 Task: In the  document Paisley.epubMake this file  'available offline' Add shortcut to Drive 'Starred'Email the file to   softage2@softage.net, with message attached Important: I've emailed you crucial details. Please make sure to go through it thoroughly. and file type: 'HTML'
Action: Mouse moved to (301, 409)
Screenshot: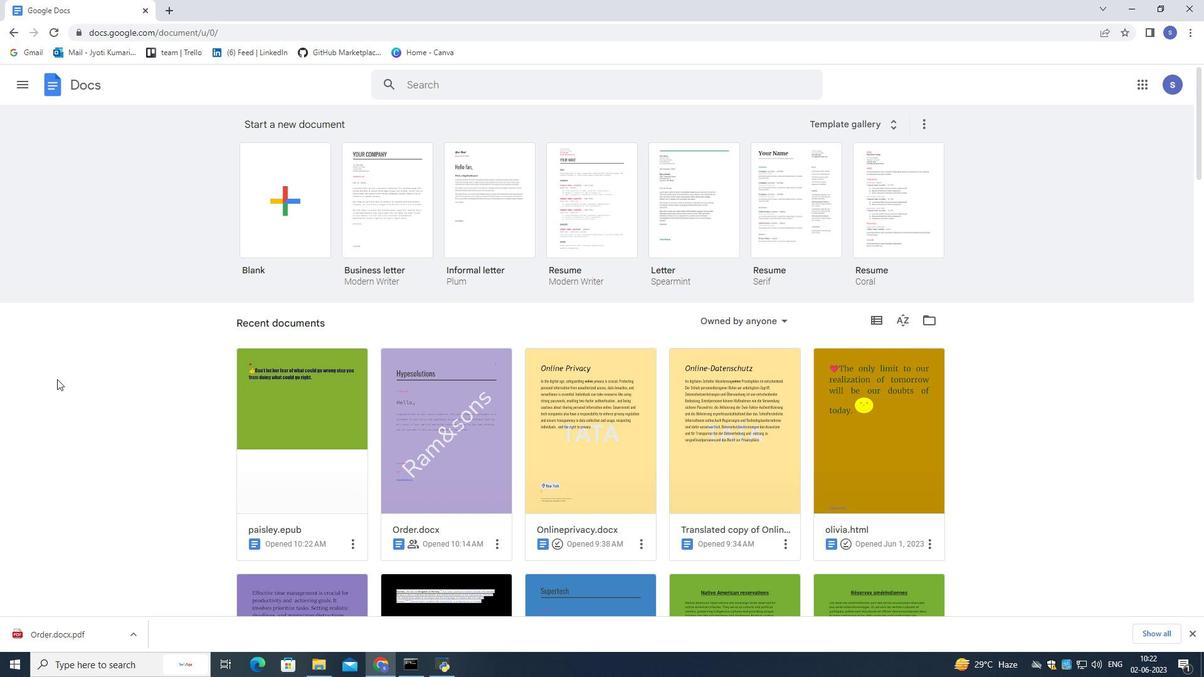 
Action: Mouse pressed left at (301, 409)
Screenshot: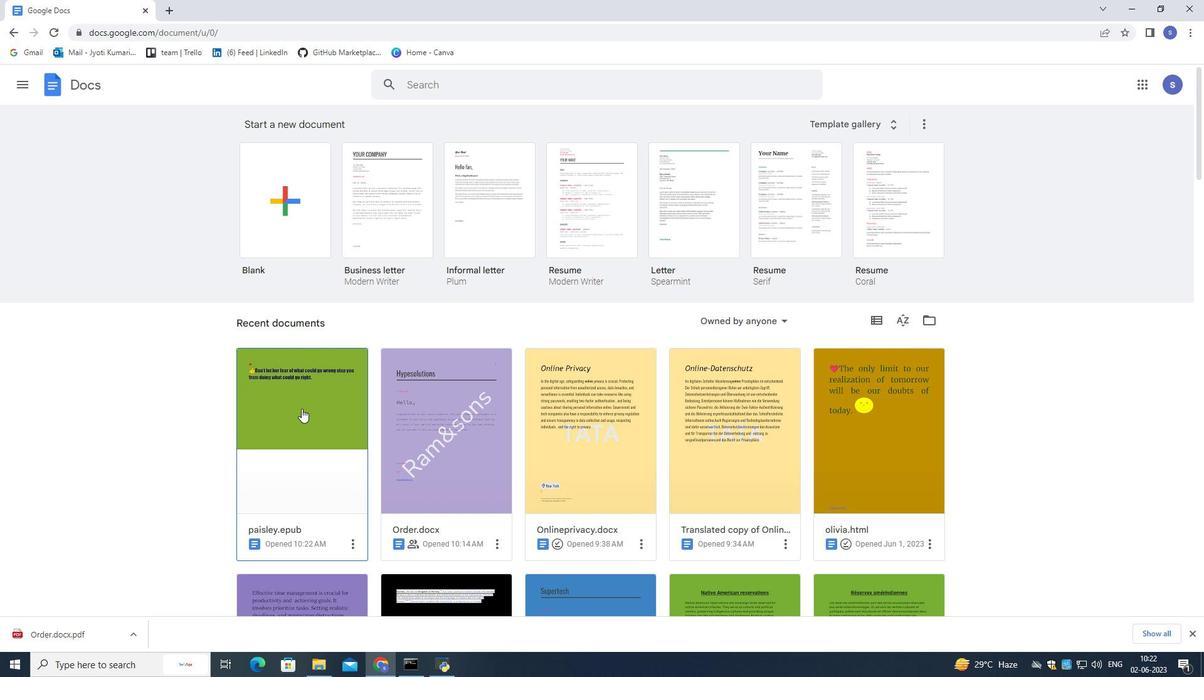 
Action: Mouse pressed left at (301, 409)
Screenshot: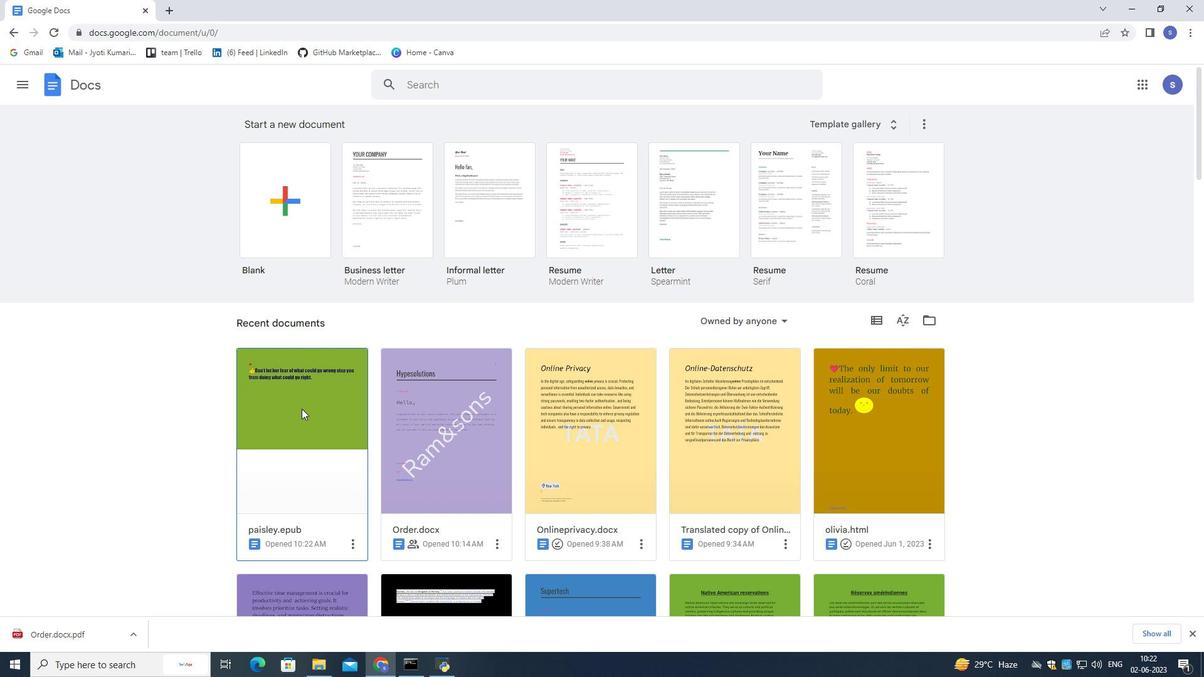 
Action: Mouse moved to (40, 87)
Screenshot: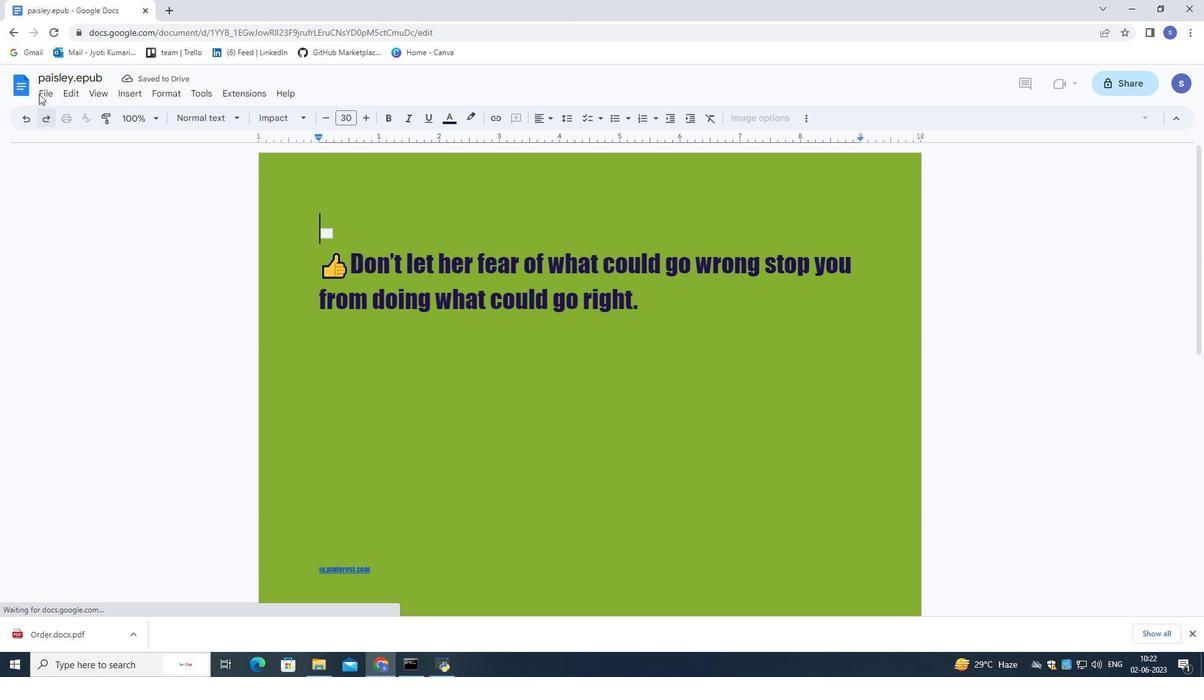 
Action: Mouse pressed left at (40, 87)
Screenshot: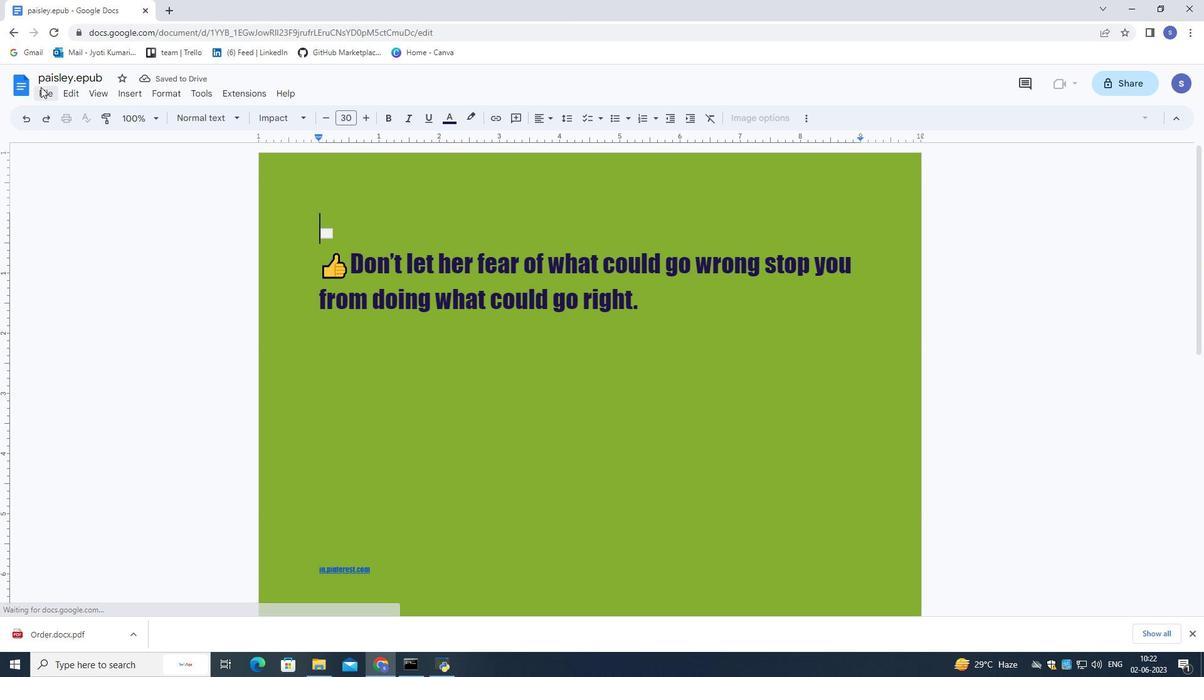 
Action: Mouse moved to (125, 365)
Screenshot: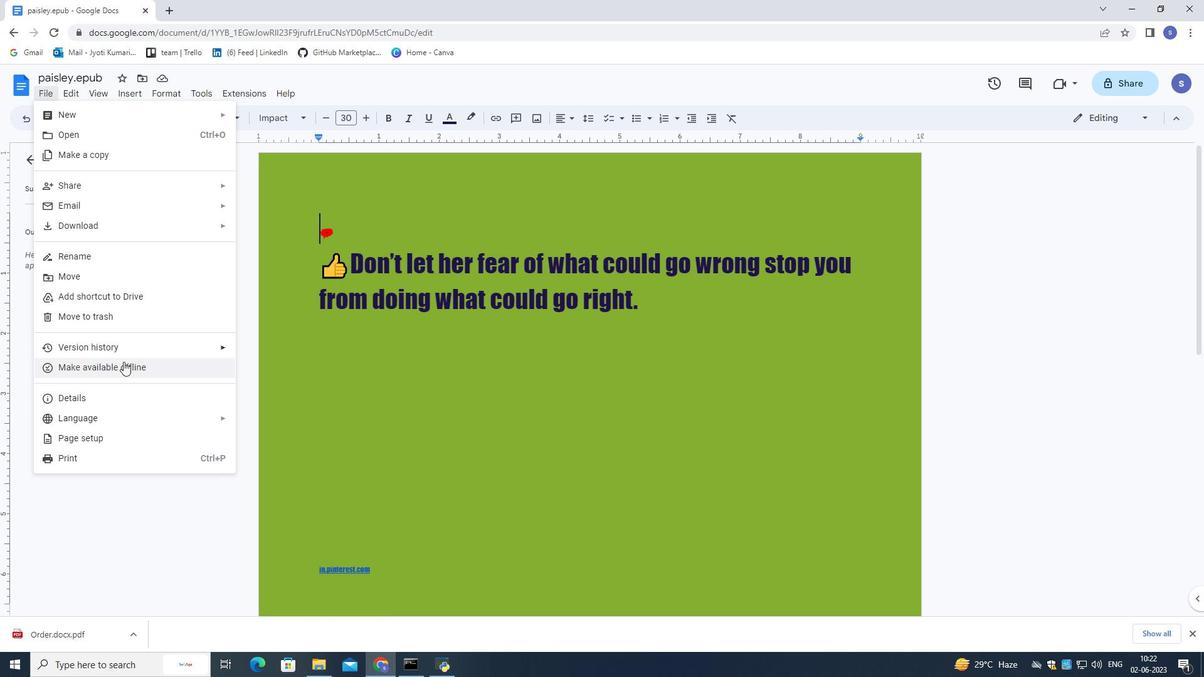 
Action: Mouse pressed left at (125, 365)
Screenshot: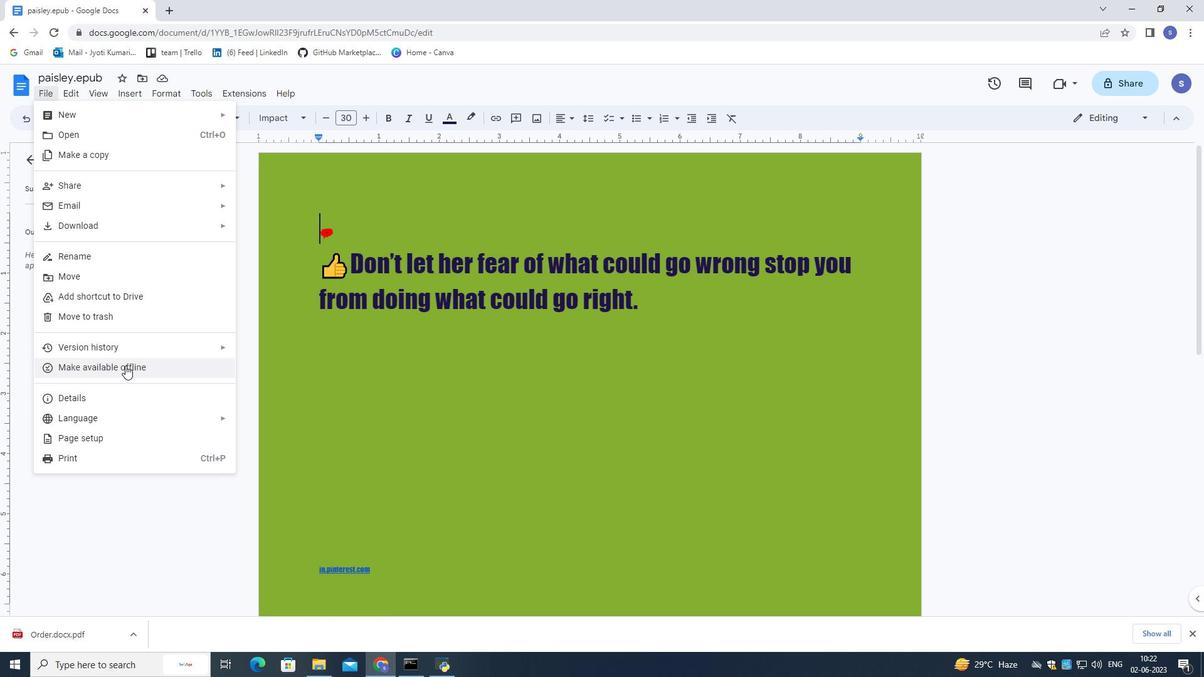 
Action: Mouse moved to (42, 95)
Screenshot: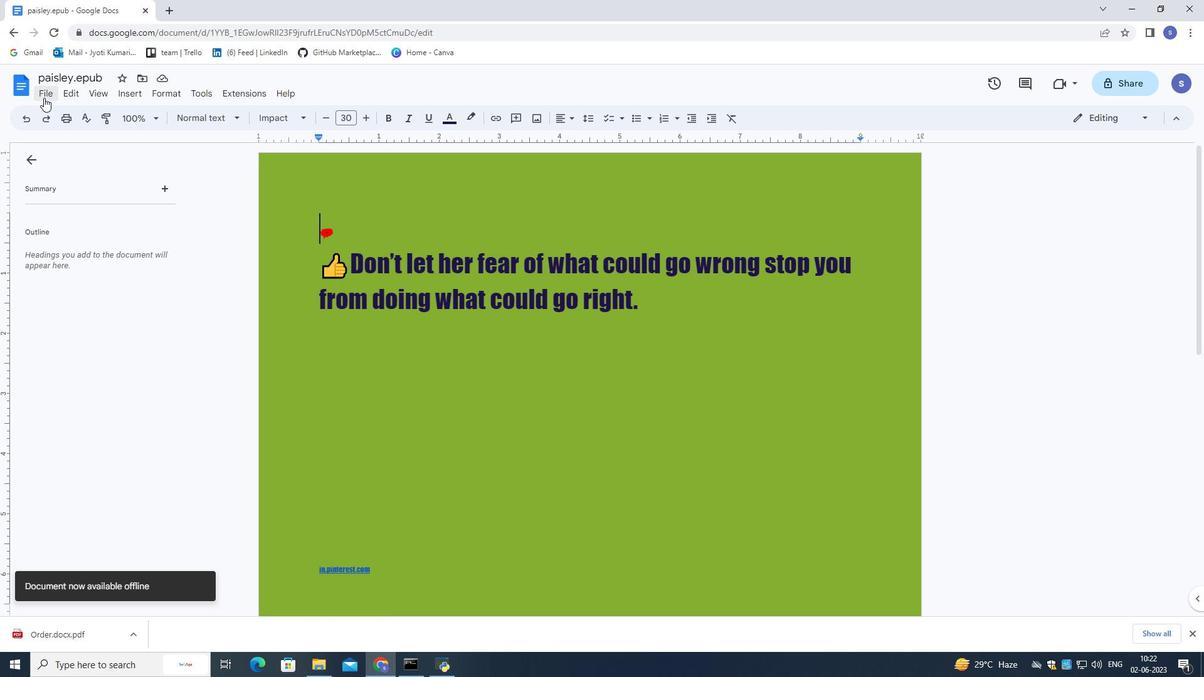 
Action: Mouse pressed left at (42, 95)
Screenshot: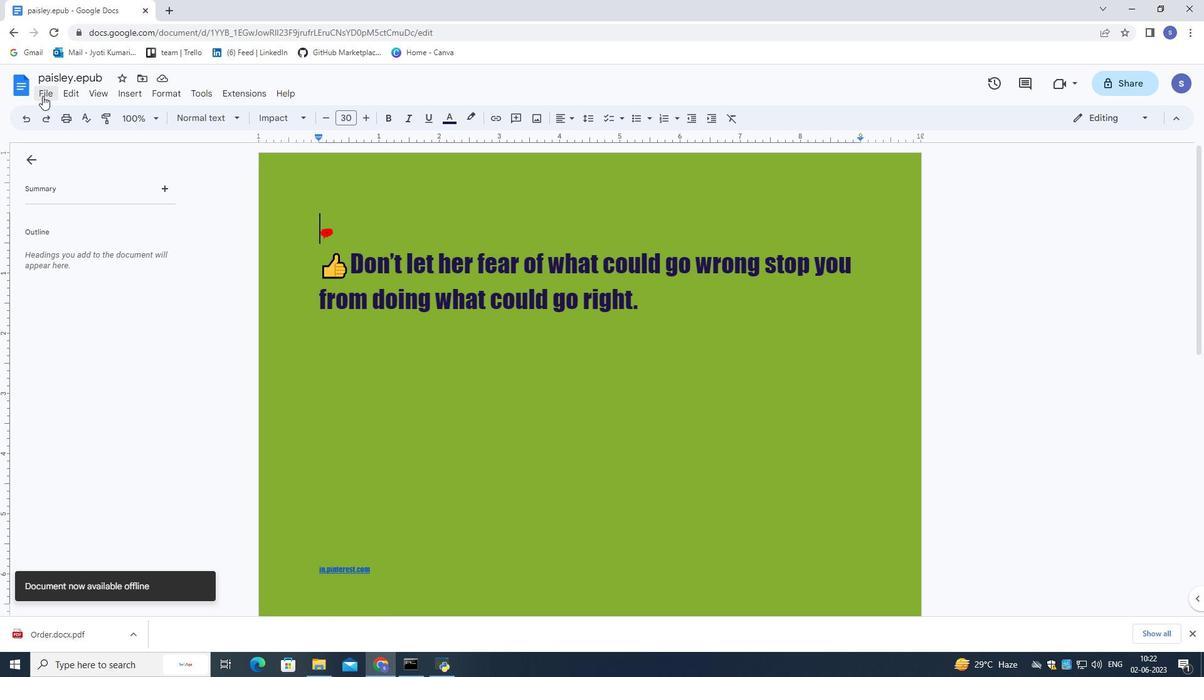 
Action: Mouse moved to (92, 295)
Screenshot: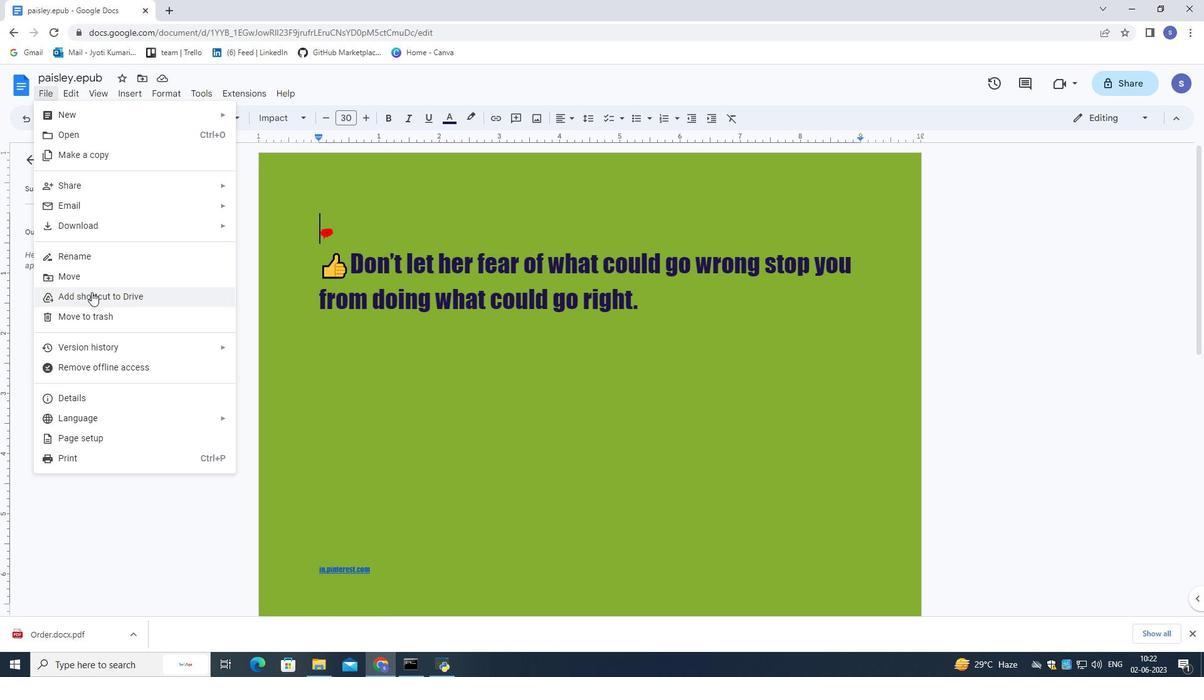 
Action: Mouse pressed left at (92, 295)
Screenshot: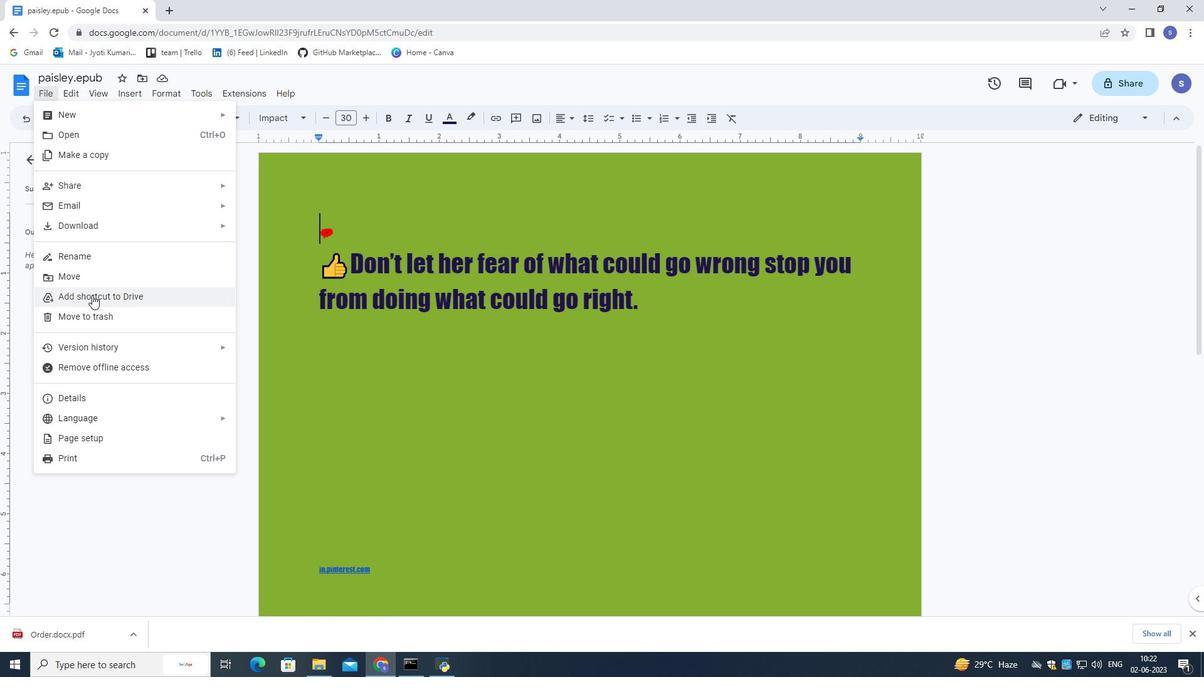 
Action: Mouse moved to (301, 270)
Screenshot: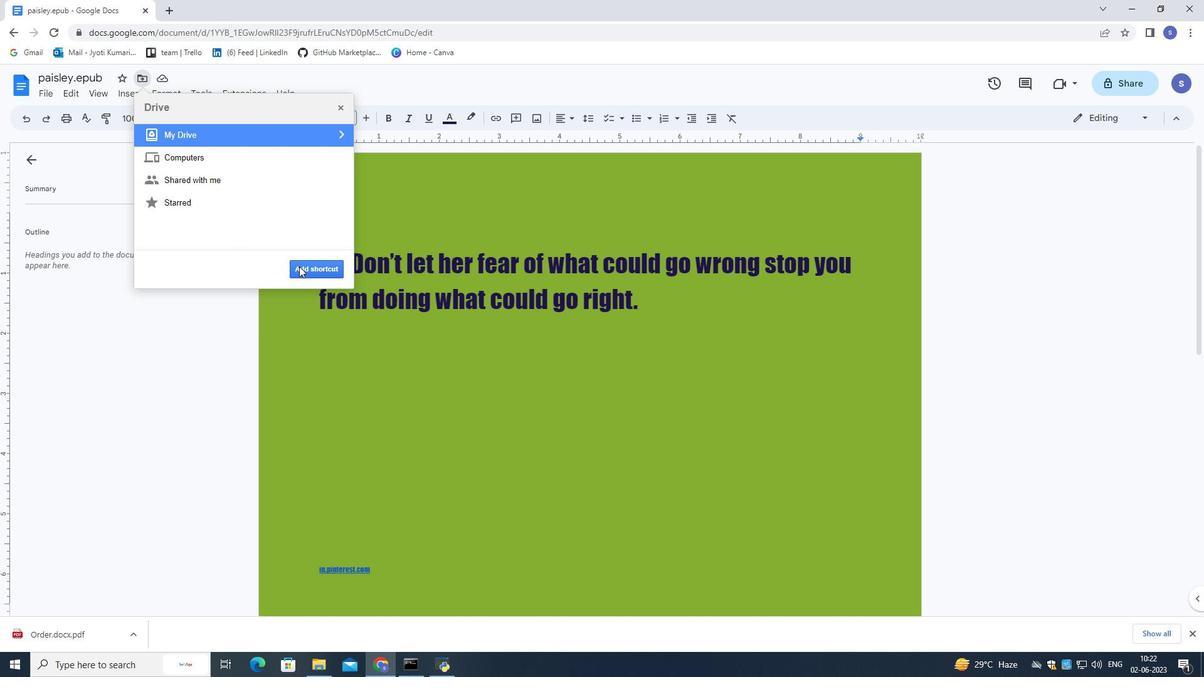 
Action: Mouse pressed left at (301, 270)
Screenshot: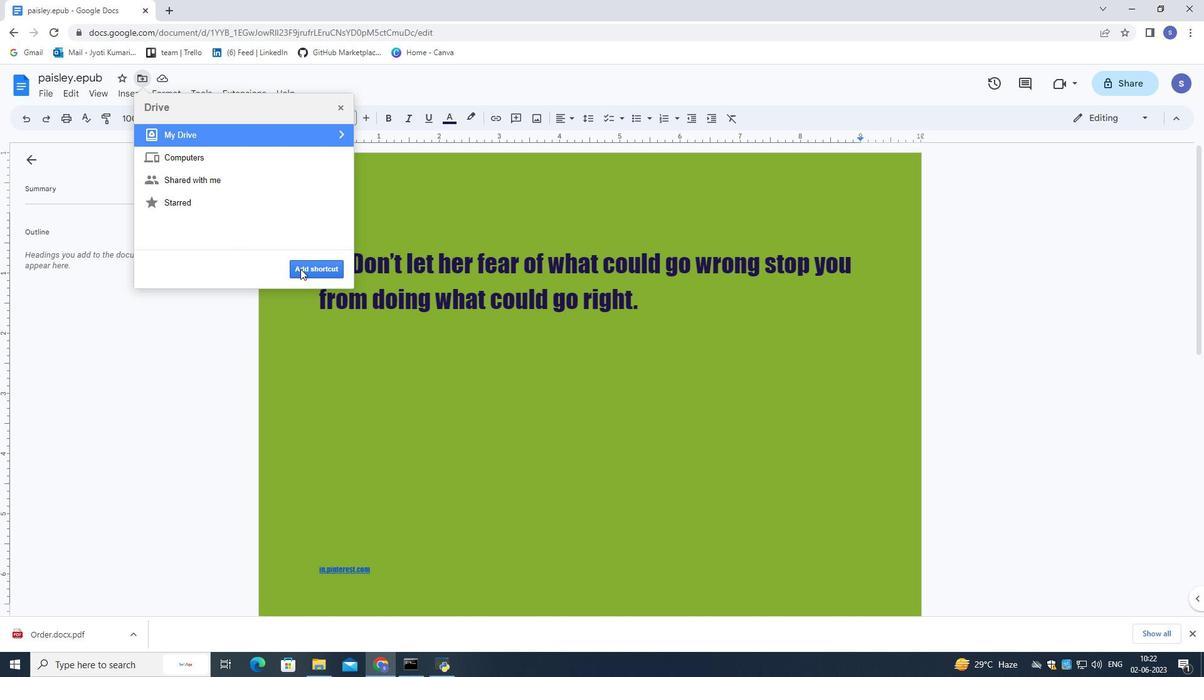 
Action: Mouse moved to (277, 106)
Screenshot: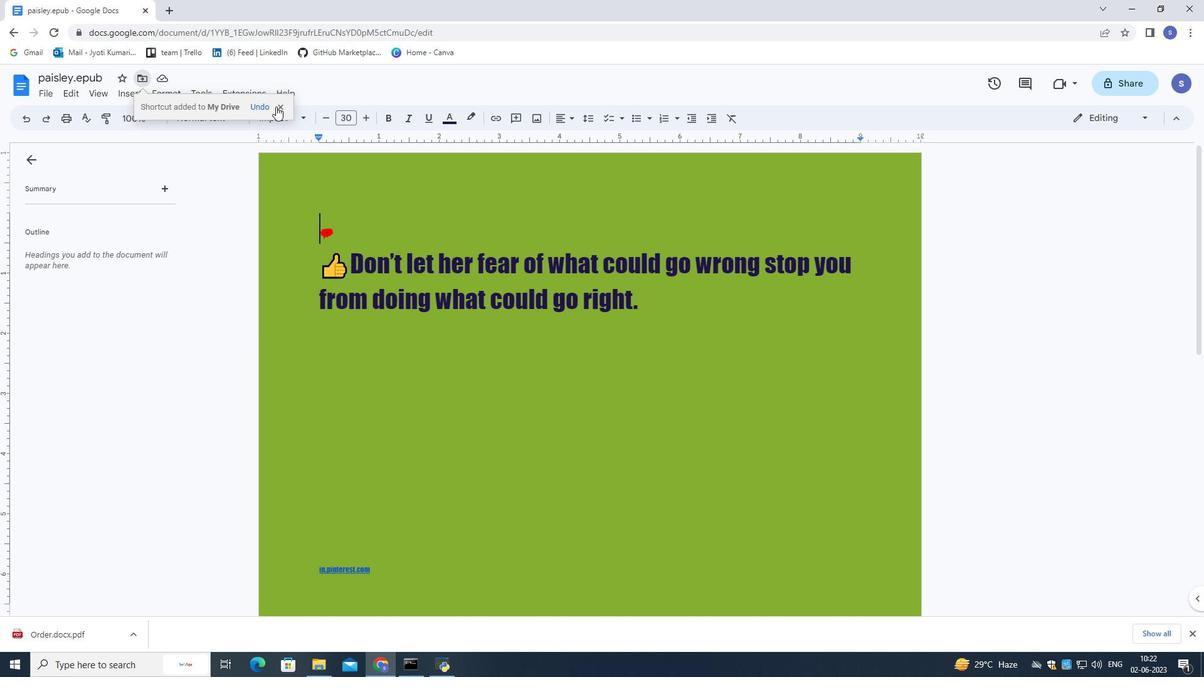 
Action: Mouse pressed left at (277, 106)
Screenshot: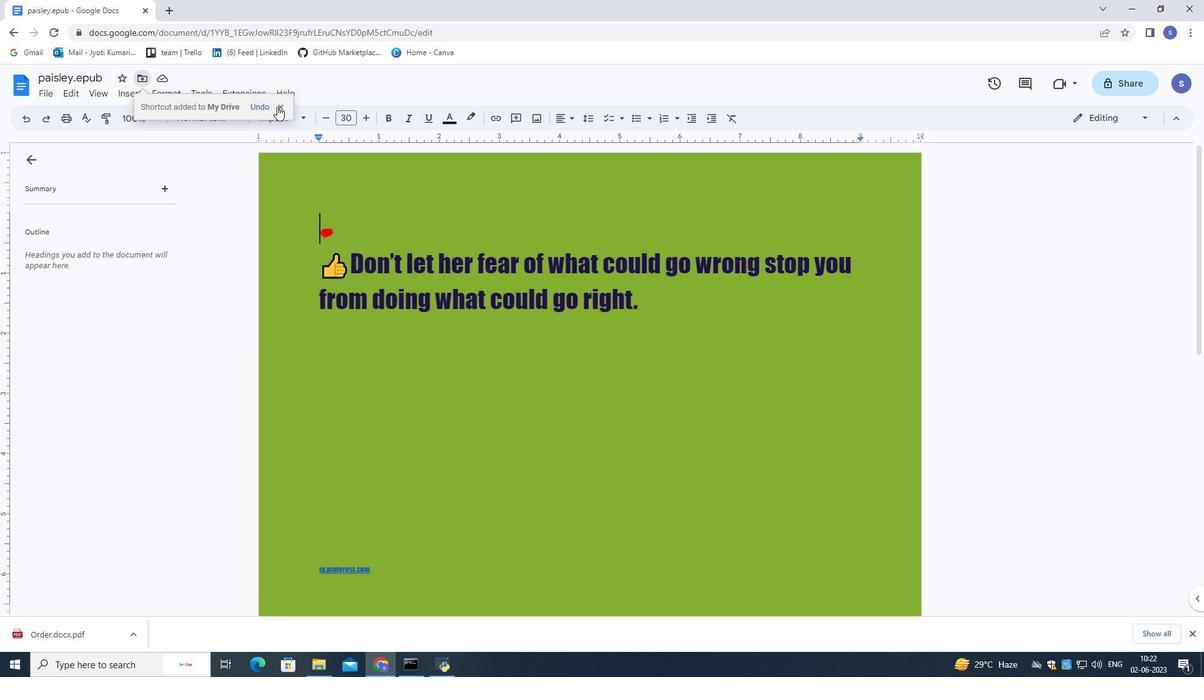 
Action: Mouse moved to (52, 92)
Screenshot: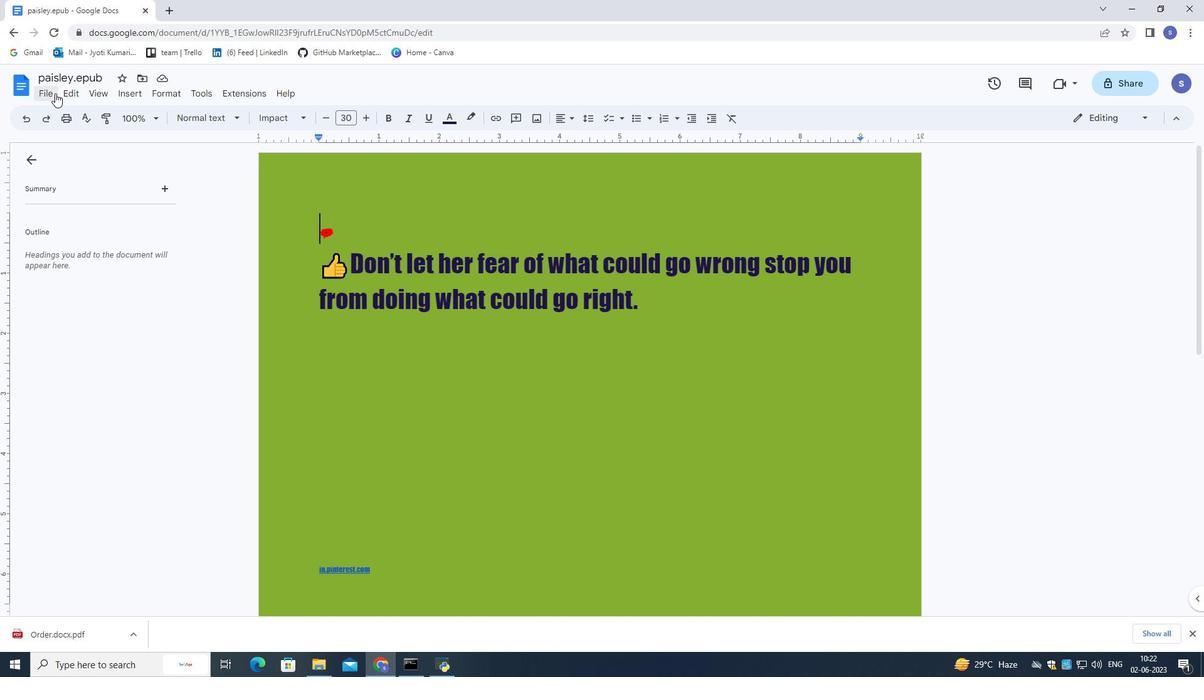 
Action: Mouse pressed left at (52, 92)
Screenshot: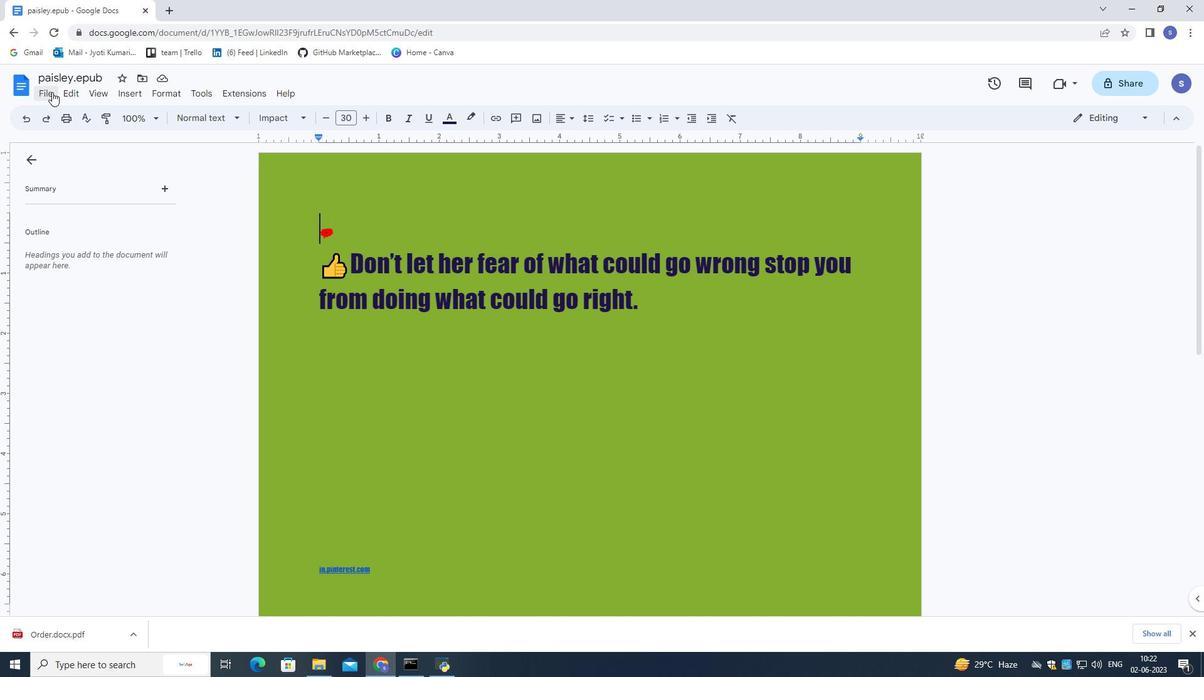 
Action: Mouse moved to (40, 89)
Screenshot: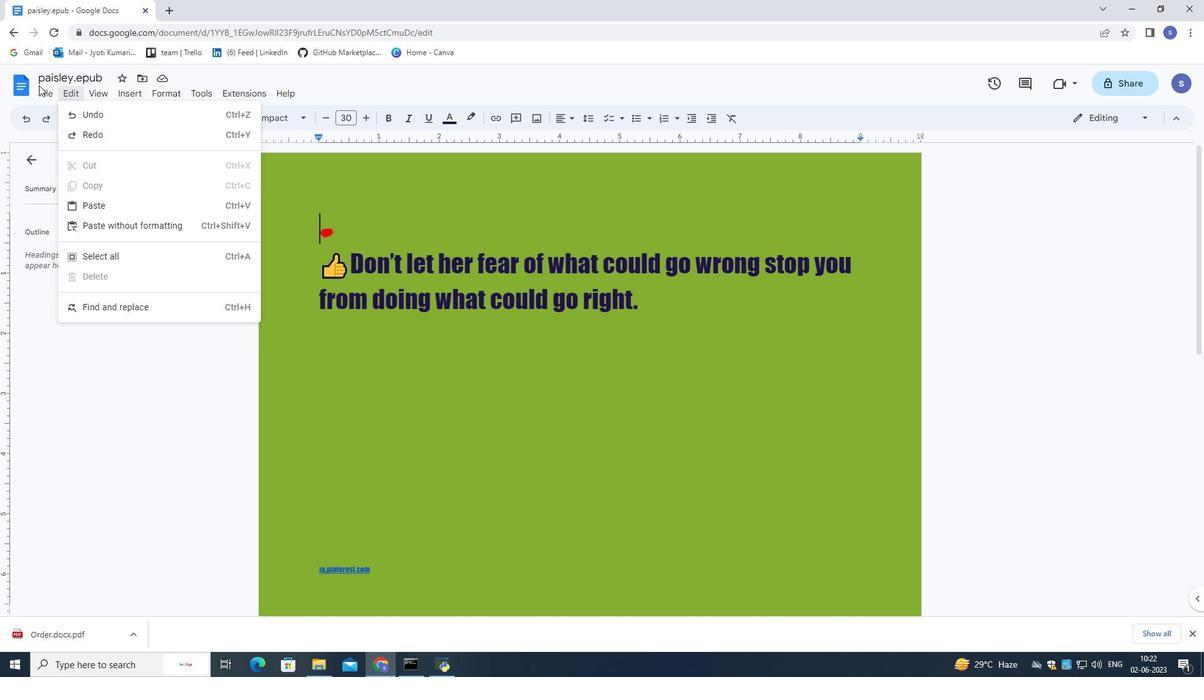 
Action: Mouse pressed left at (40, 89)
Screenshot: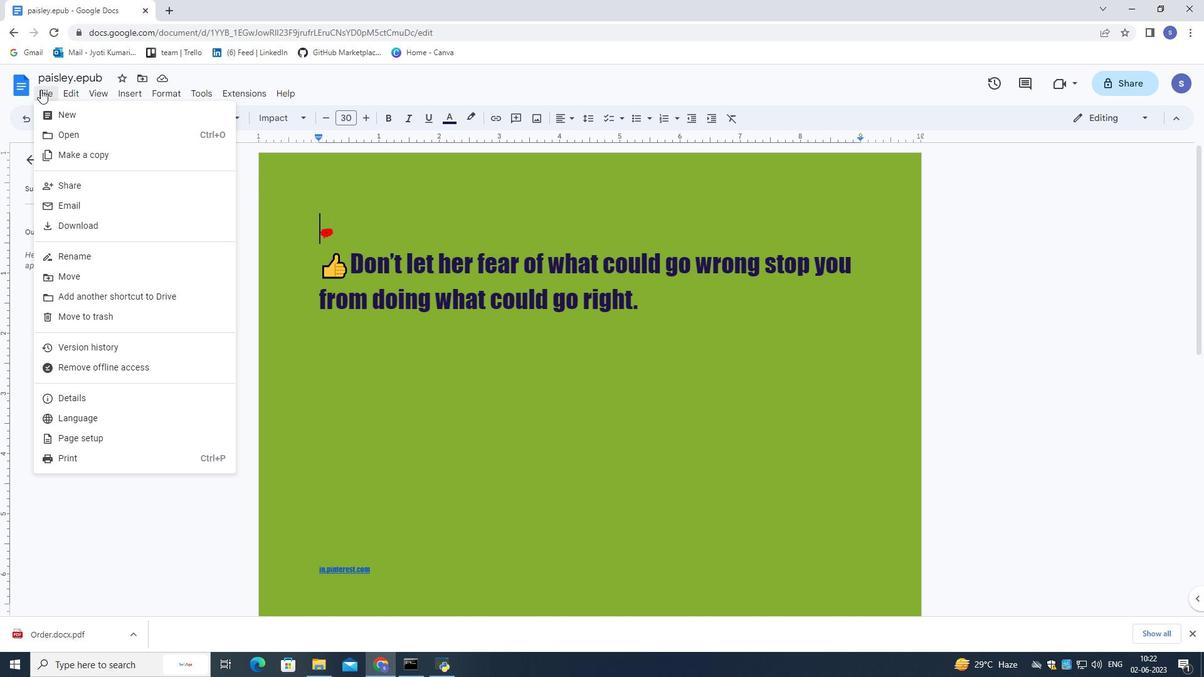 
Action: Mouse pressed left at (40, 89)
Screenshot: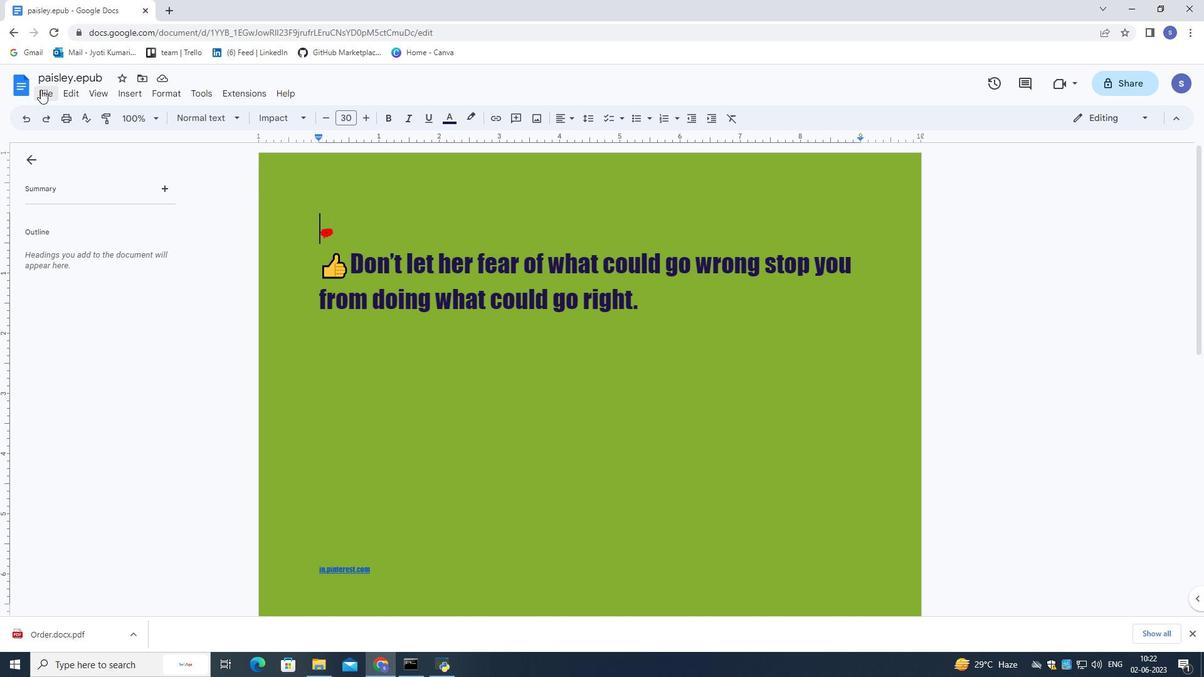 
Action: Mouse moved to (265, 188)
Screenshot: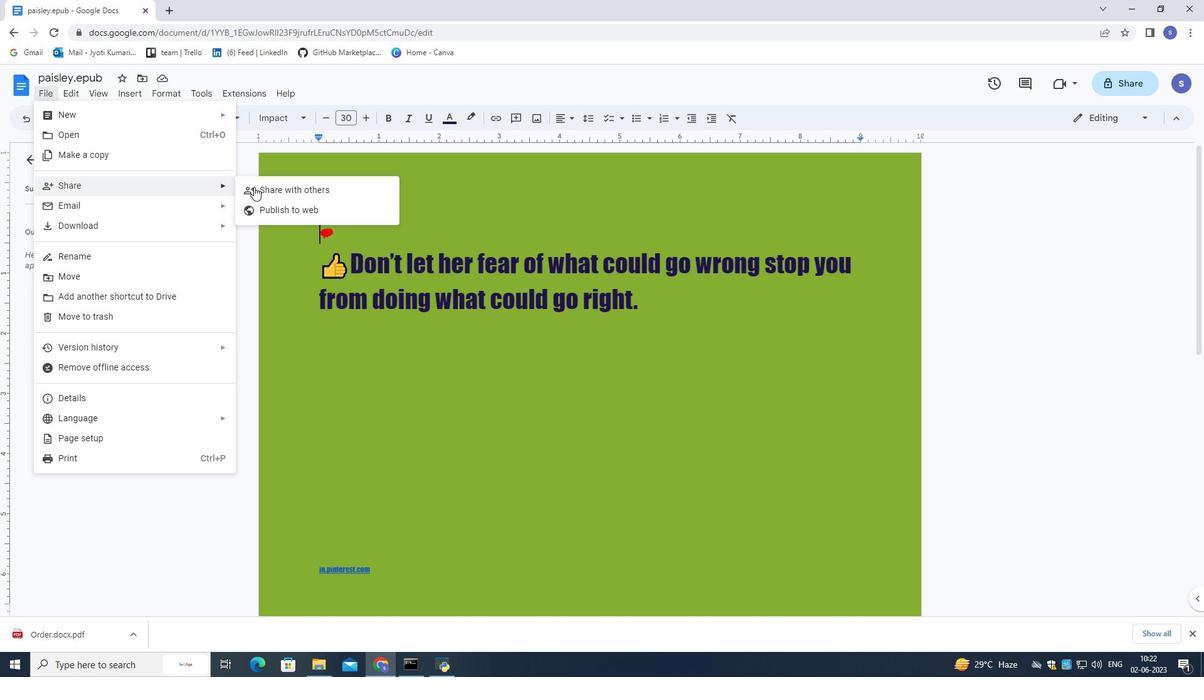 
Action: Mouse pressed left at (265, 188)
Screenshot: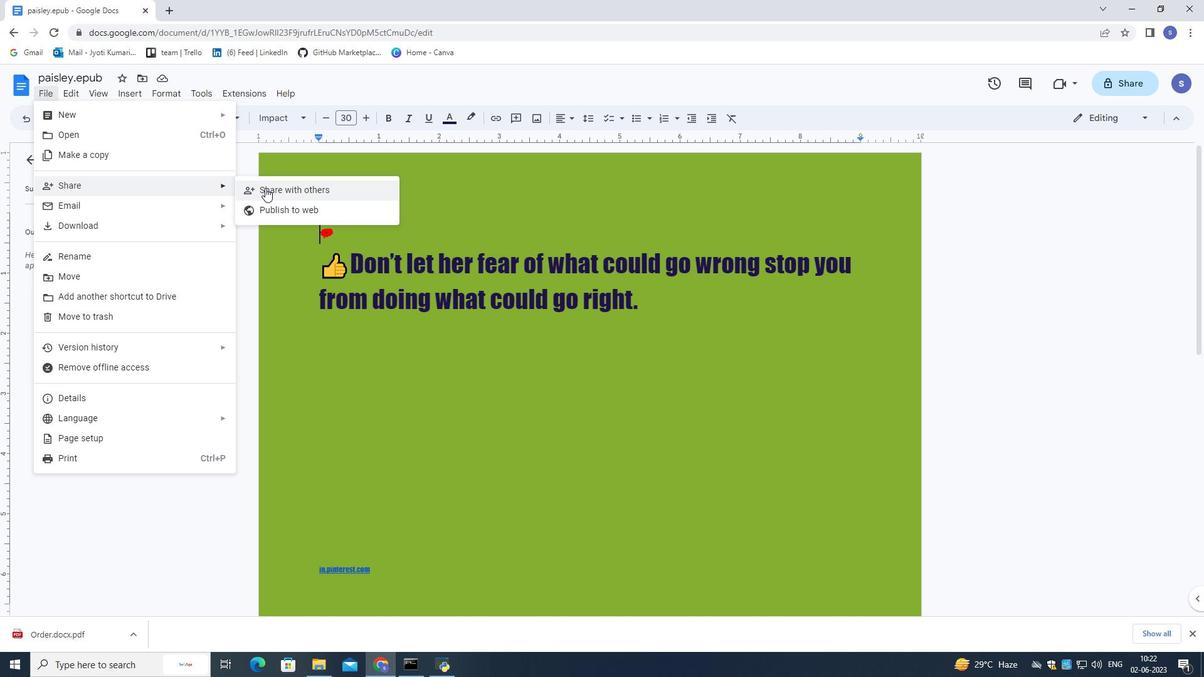
Action: Mouse moved to (253, 184)
Screenshot: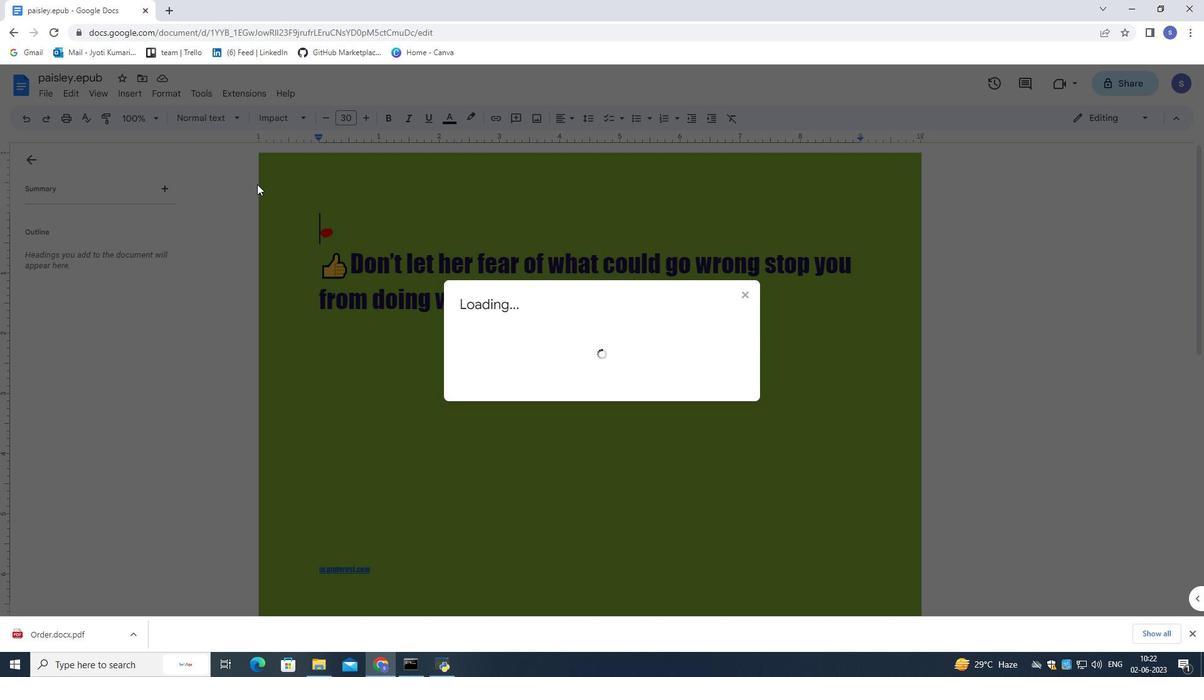 
Action: Key pressed softage.2<Key.shift>@softage.net
Screenshot: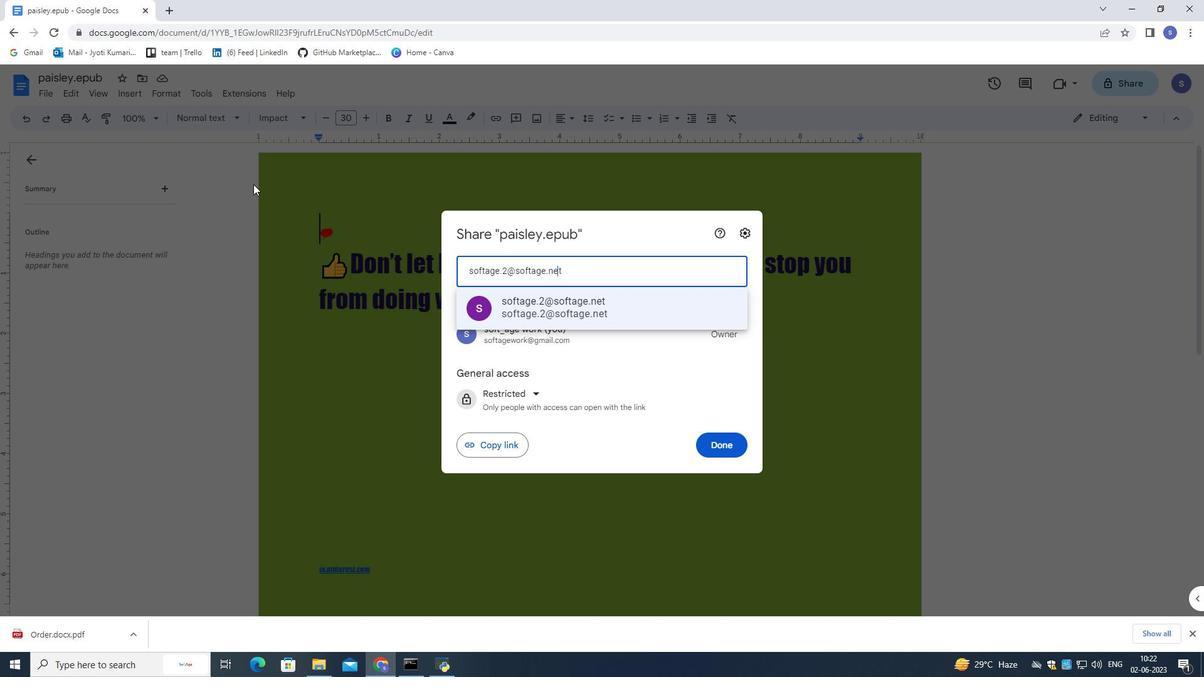 
Action: Mouse moved to (518, 309)
Screenshot: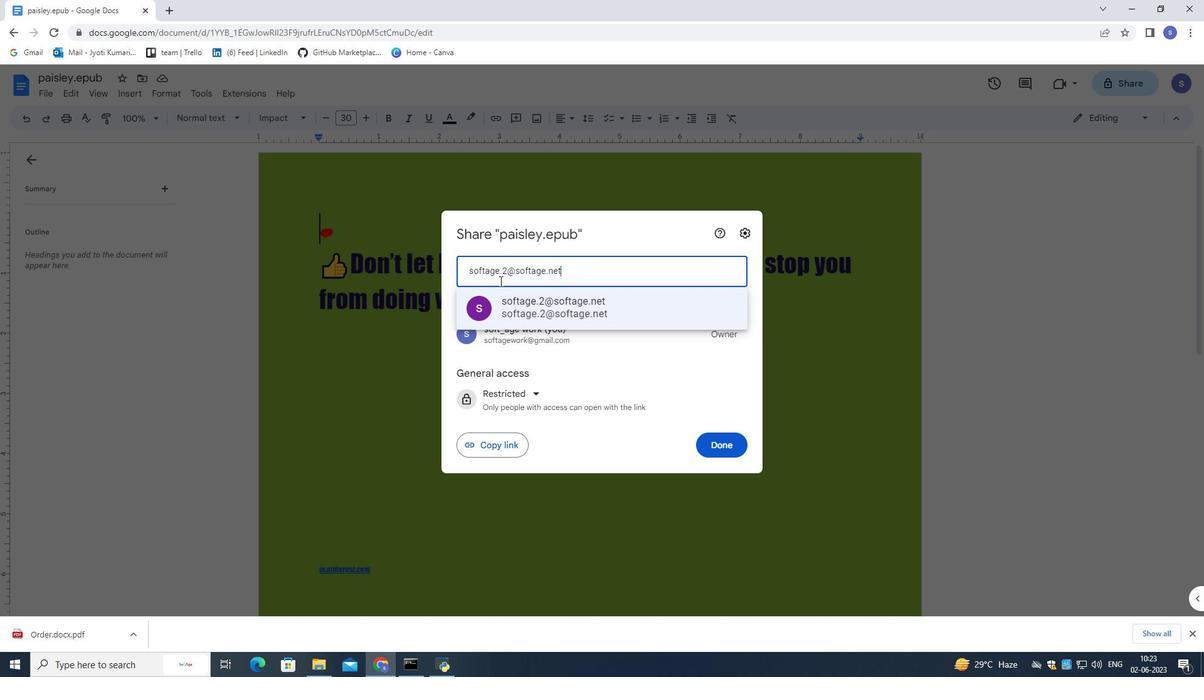 
Action: Mouse pressed left at (518, 309)
Screenshot: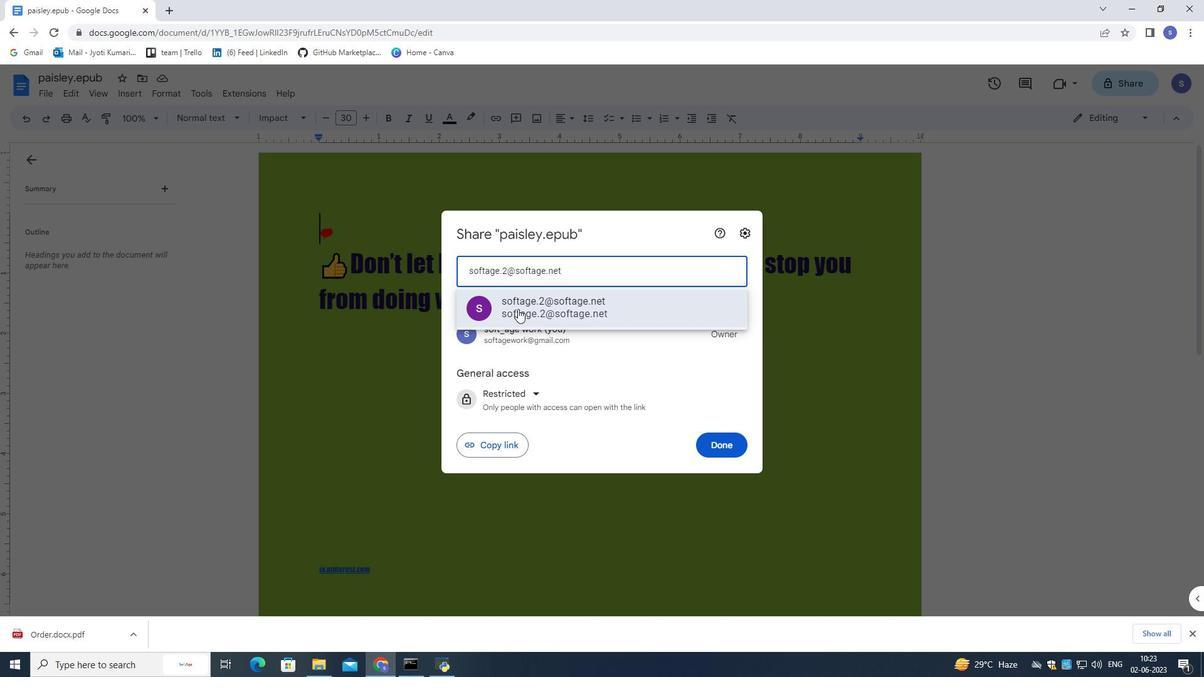 
Action: Mouse moved to (553, 341)
Screenshot: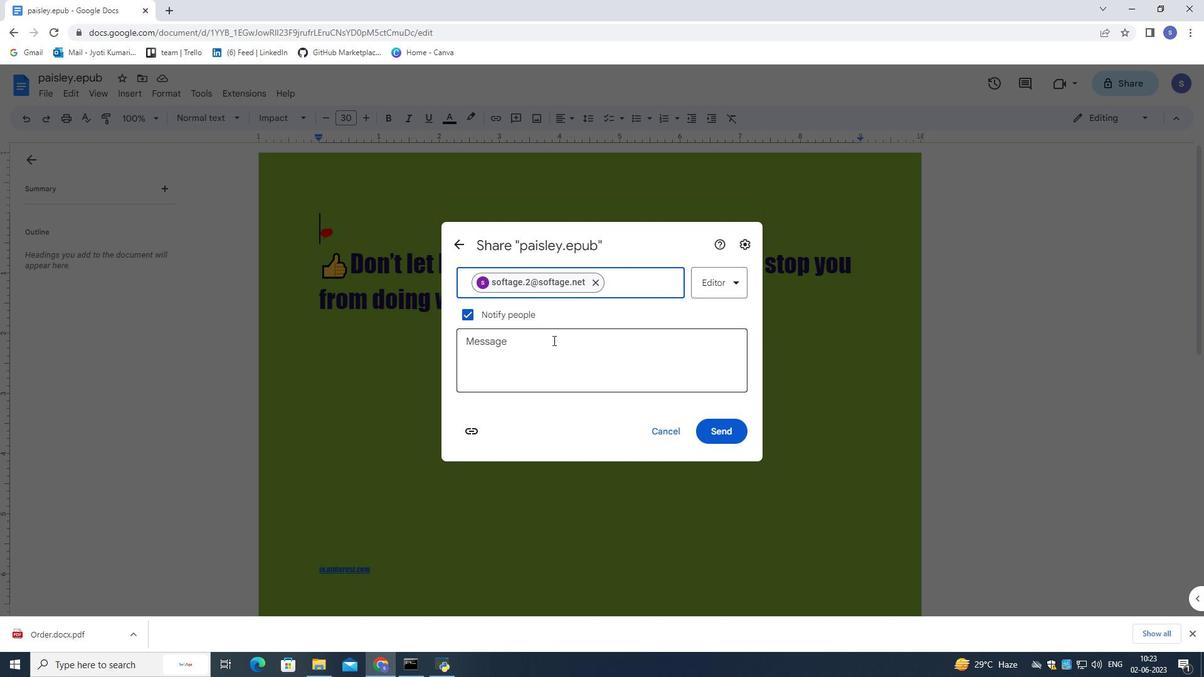 
Action: Mouse pressed left at (553, 341)
Screenshot: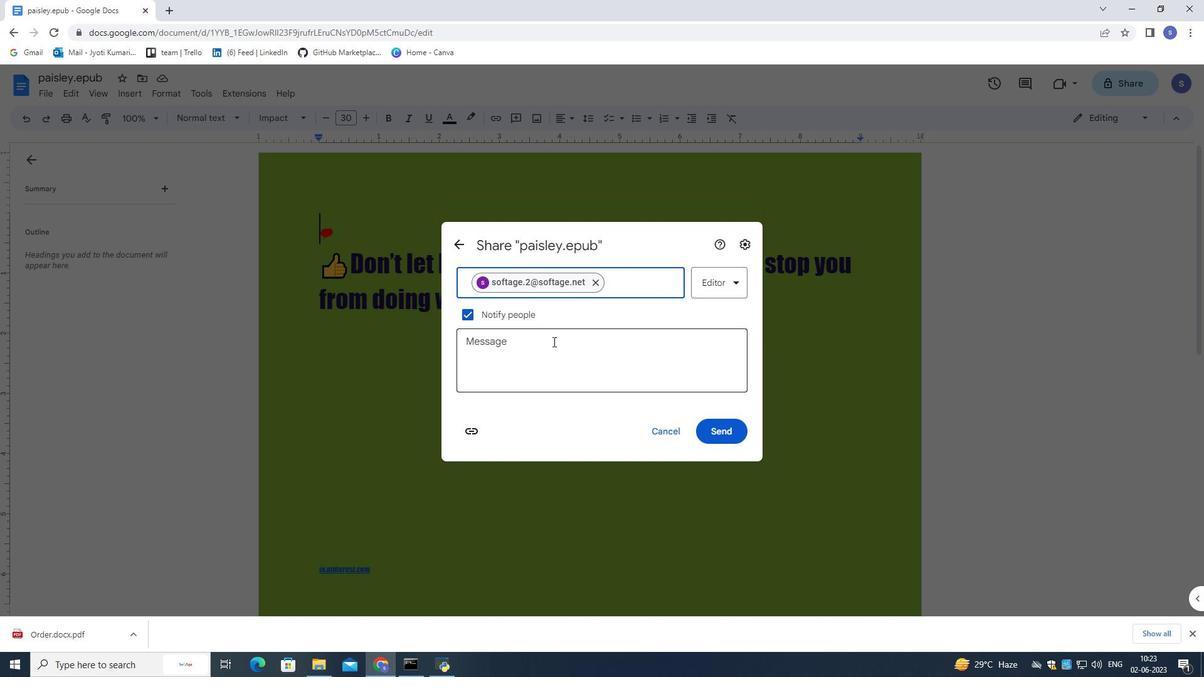 
Action: Mouse moved to (546, 343)
Screenshot: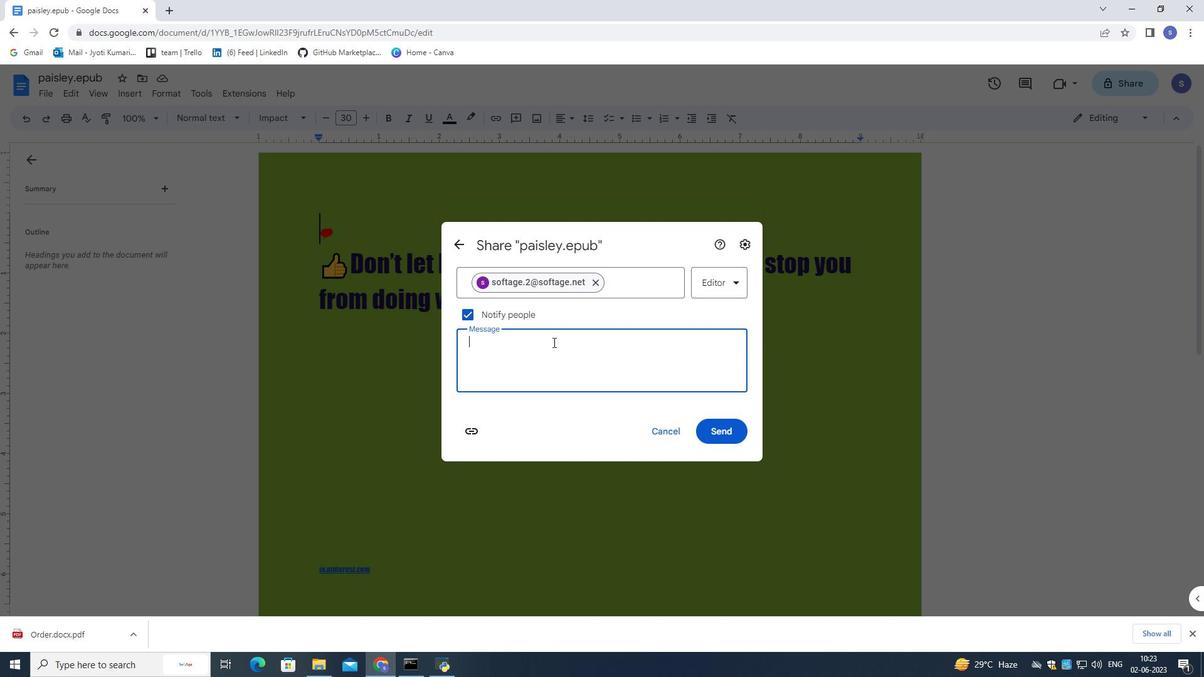 
Action: Key pressed <Key.shift><Key.shift><Key.shift><Key.shift>Important<Key.space><Key.shift_r>:<Key.space>i<Key.backspace><Key.shift>I've<Key.space>emailed<Key.space>
Screenshot: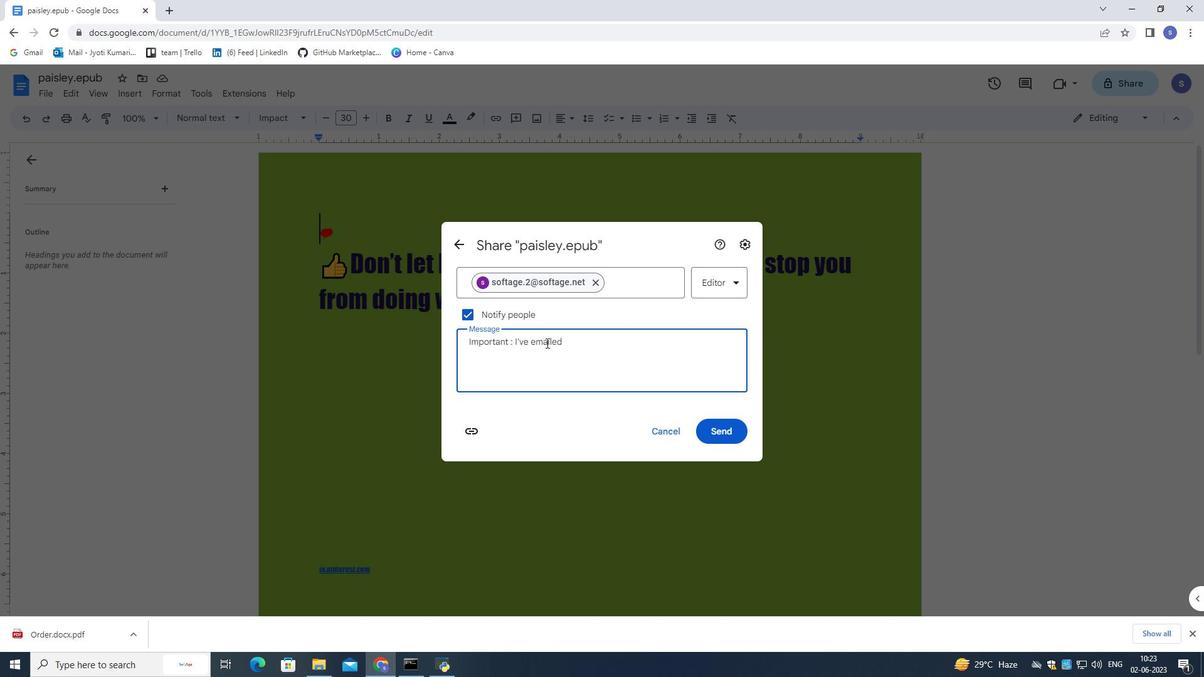 
Action: Mouse moved to (1204, 609)
Screenshot: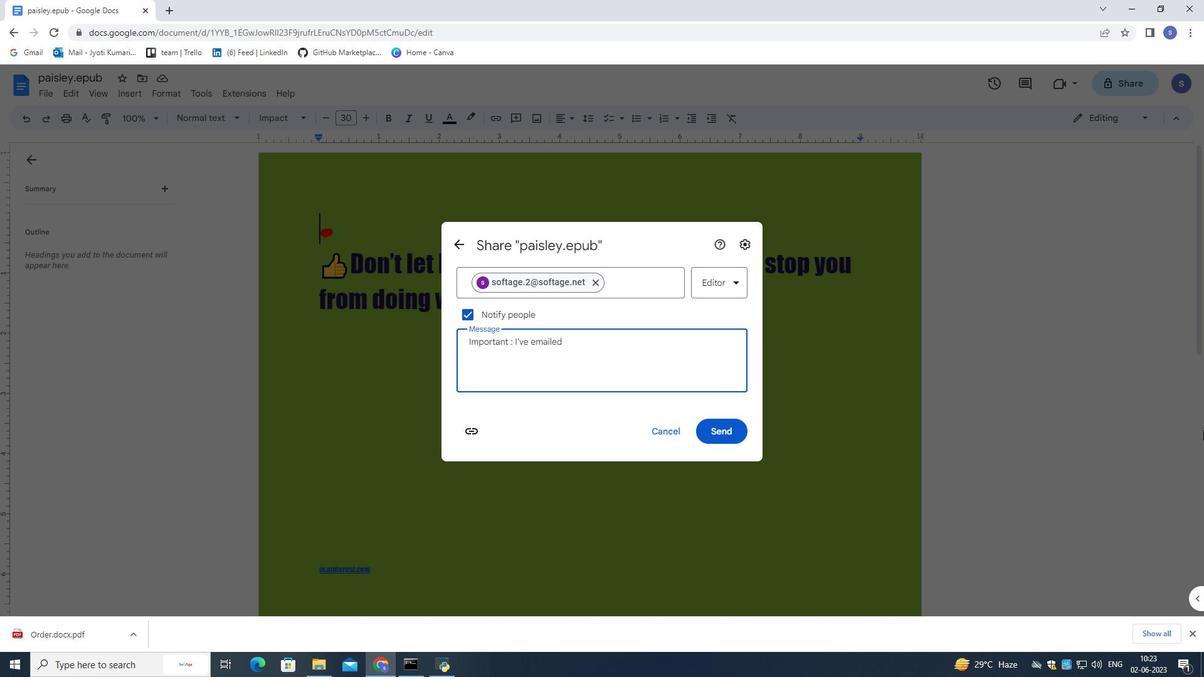 
Action: Key pressed you<Key.space>crucial<Key.space>details.<Key.space><Key.shift>Plesa<Key.backspace><Key.backspace>ase<Key.space>make<Key.space>sure<Key.space>to<Key.space>go<Key.space>through<Key.space>it<Key.space>thooughly.<Key.space><Key.left><Key.left><Key.backspace><Key.backspace><Key.backspace><Key.backspace><Key.backspace><Key.backspace>roughly
Screenshot: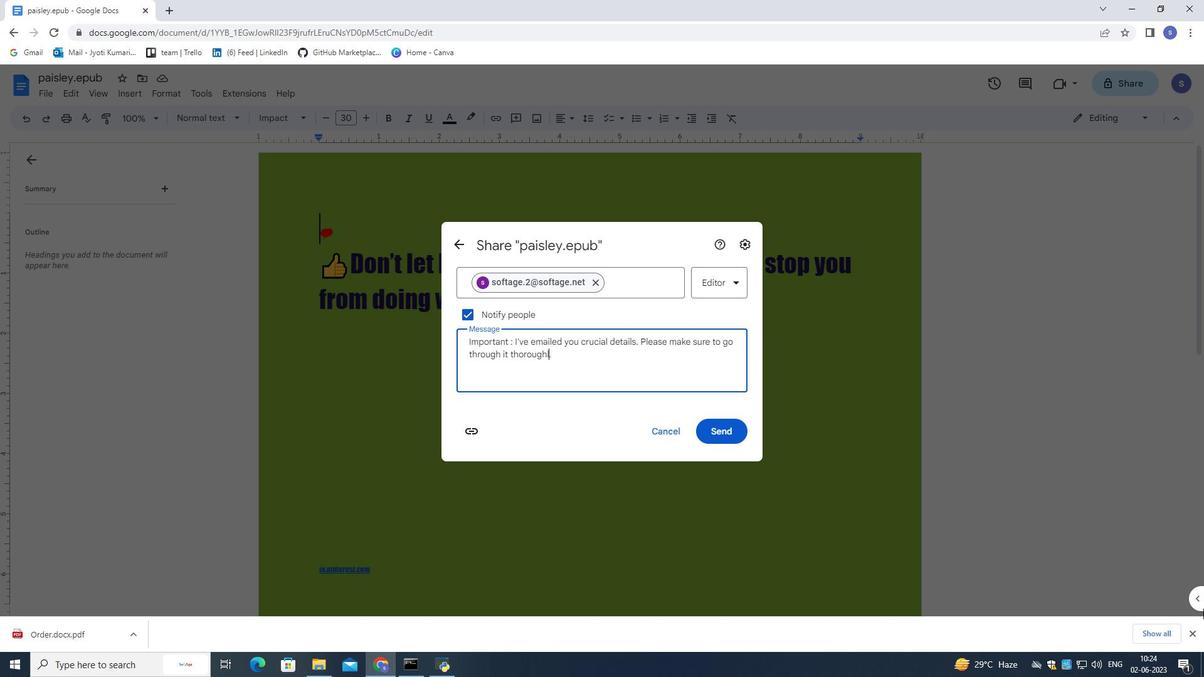 
Action: Mouse moved to (726, 428)
Screenshot: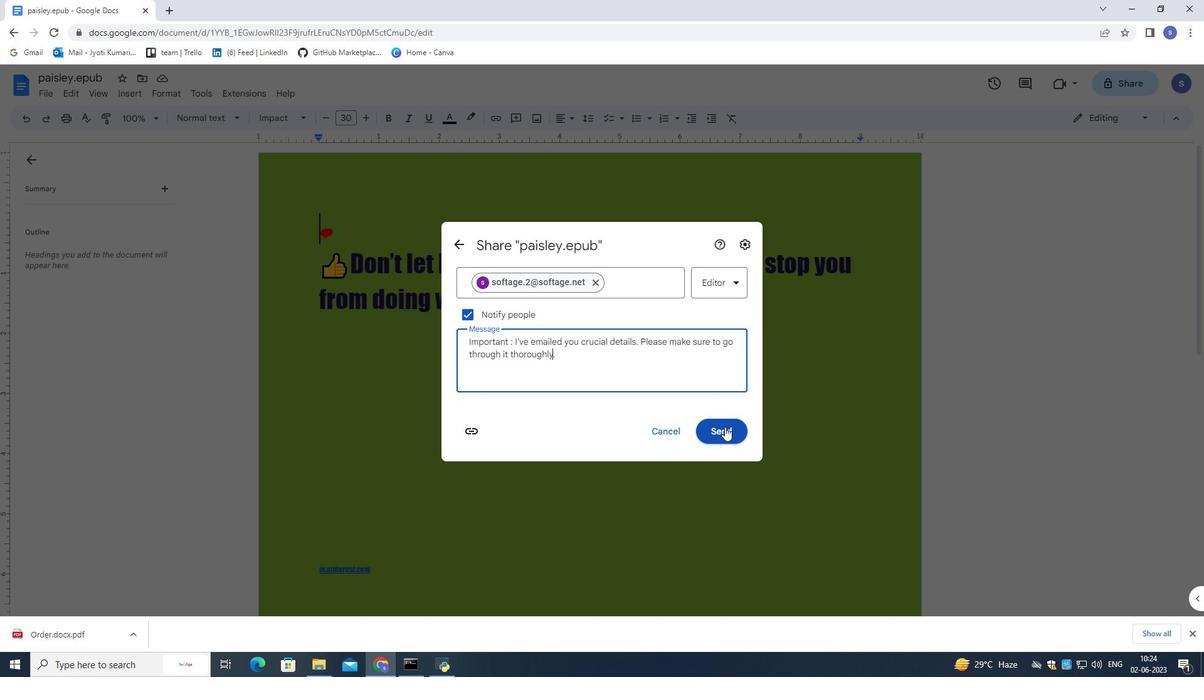 
Action: Mouse pressed left at (726, 428)
Screenshot: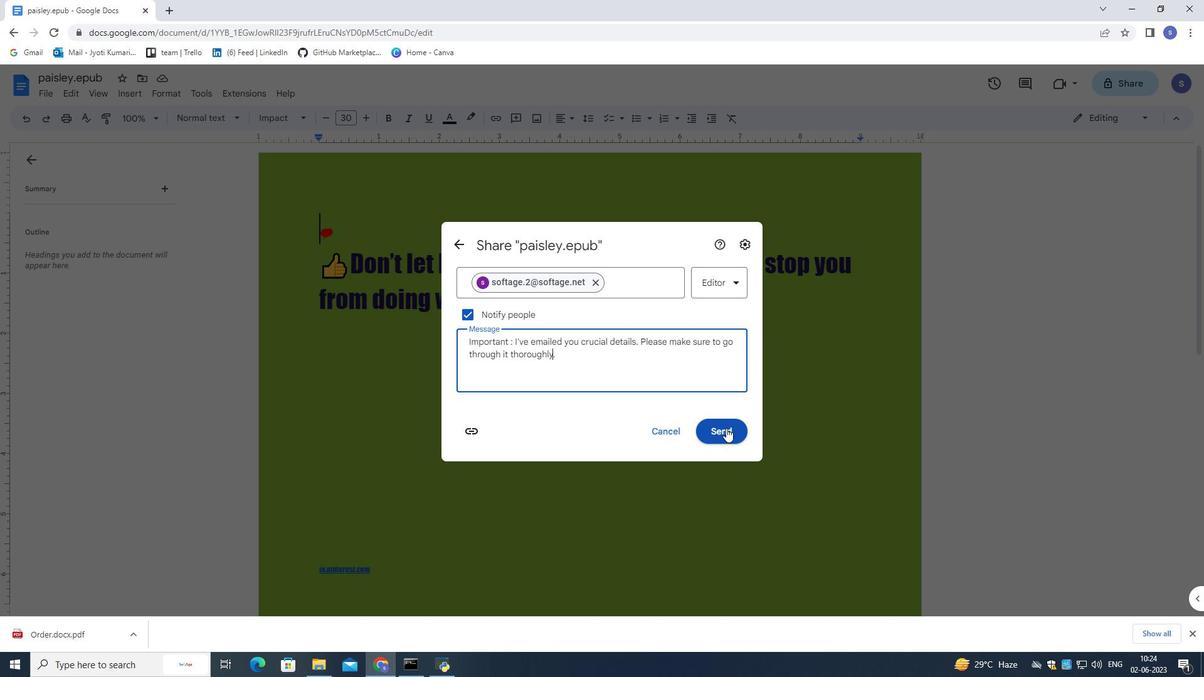 
Action: Mouse moved to (377, 417)
Screenshot: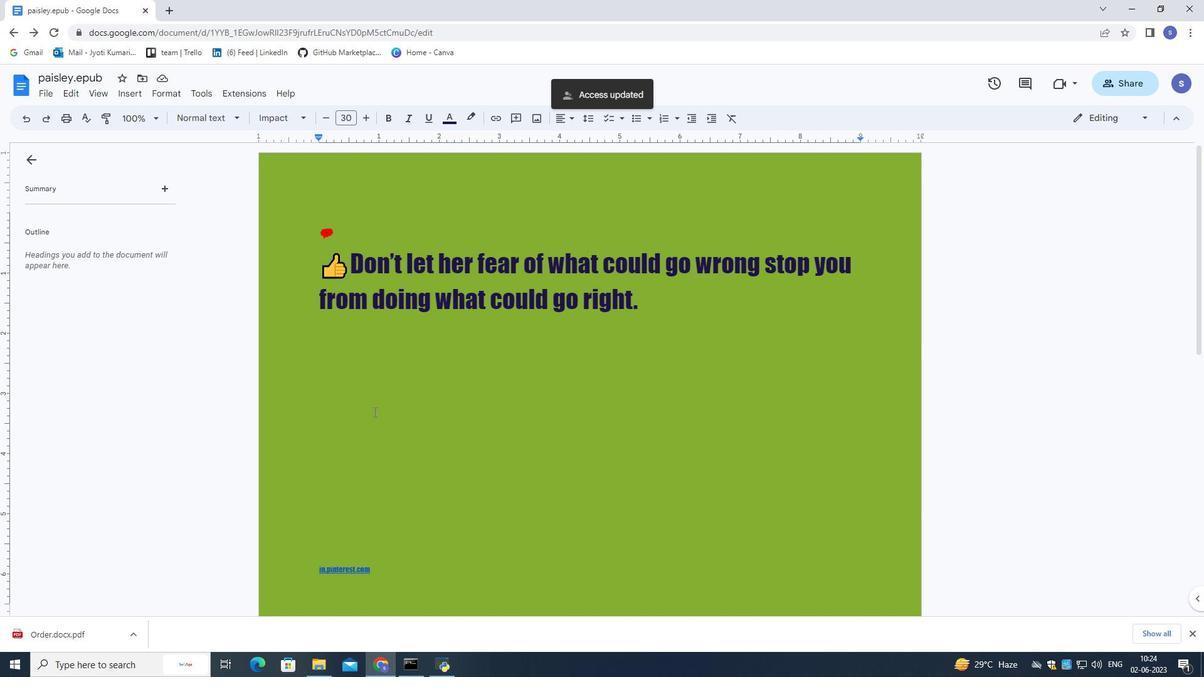 
Action: Mouse scrolled (377, 417) with delta (0, 0)
Screenshot: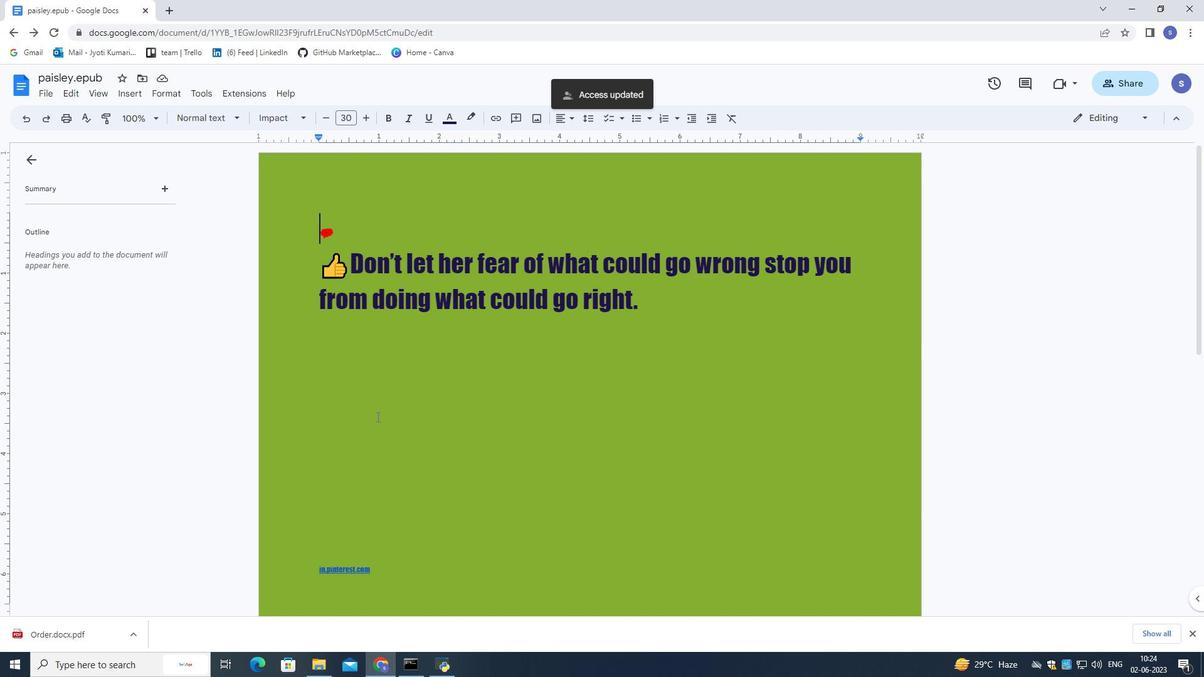 
Action: Mouse scrolled (377, 417) with delta (0, 0)
Screenshot: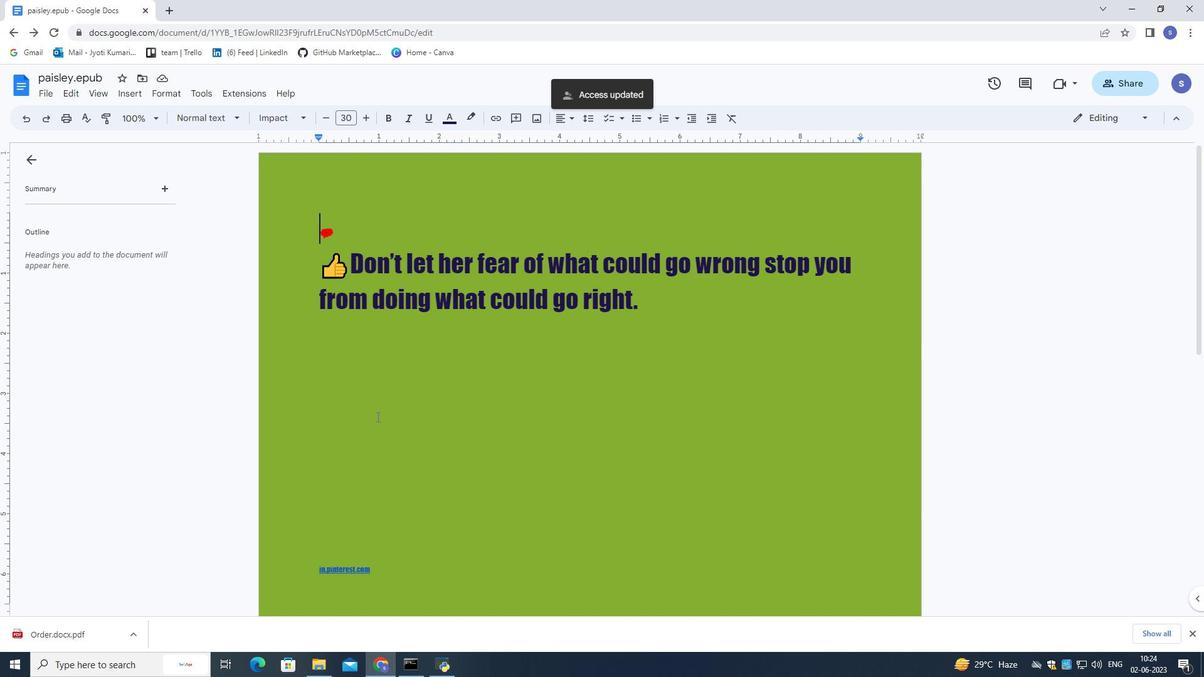 
Action: Mouse scrolled (377, 417) with delta (0, 0)
Screenshot: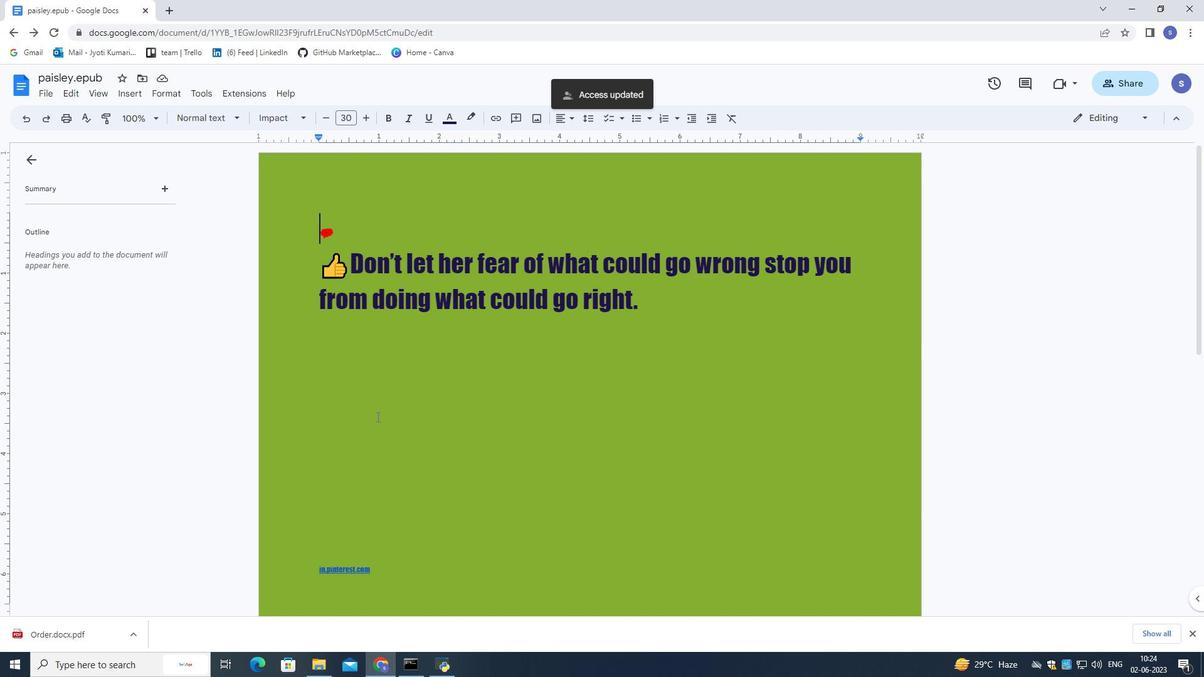 
Action: Mouse scrolled (377, 416) with delta (0, 0)
Screenshot: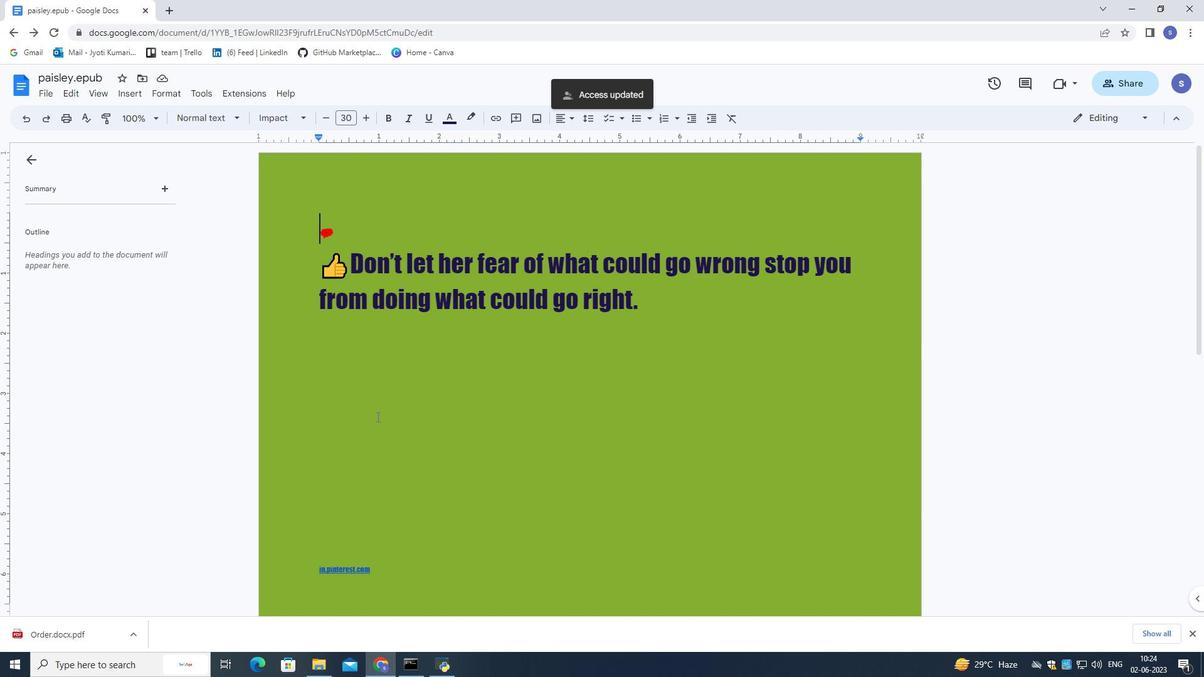 
Action: Mouse scrolled (377, 416) with delta (0, 0)
Screenshot: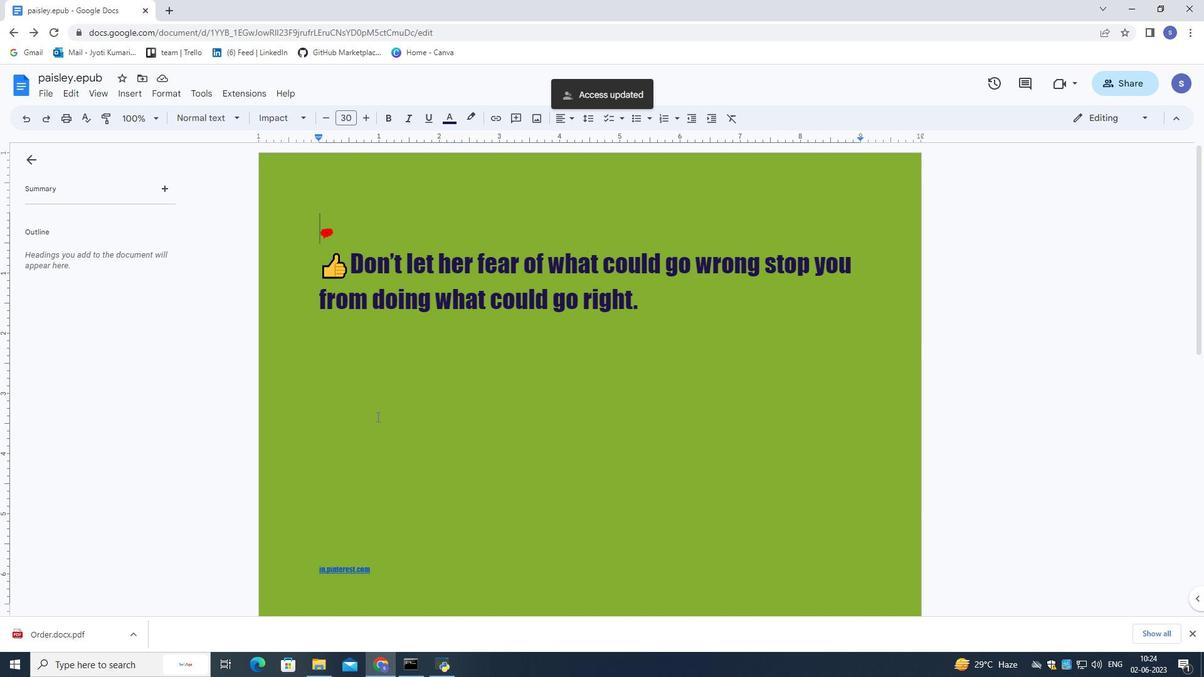 
Action: Mouse scrolled (377, 416) with delta (0, 0)
Screenshot: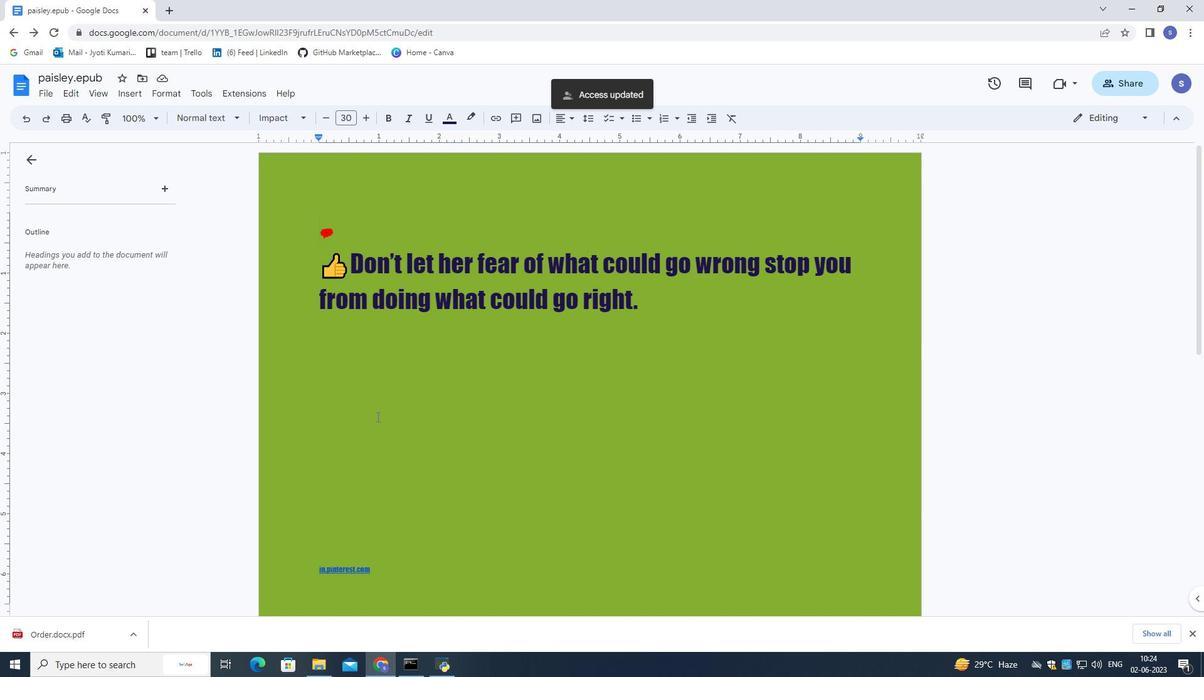 
Action: Mouse scrolled (377, 416) with delta (0, 0)
Screenshot: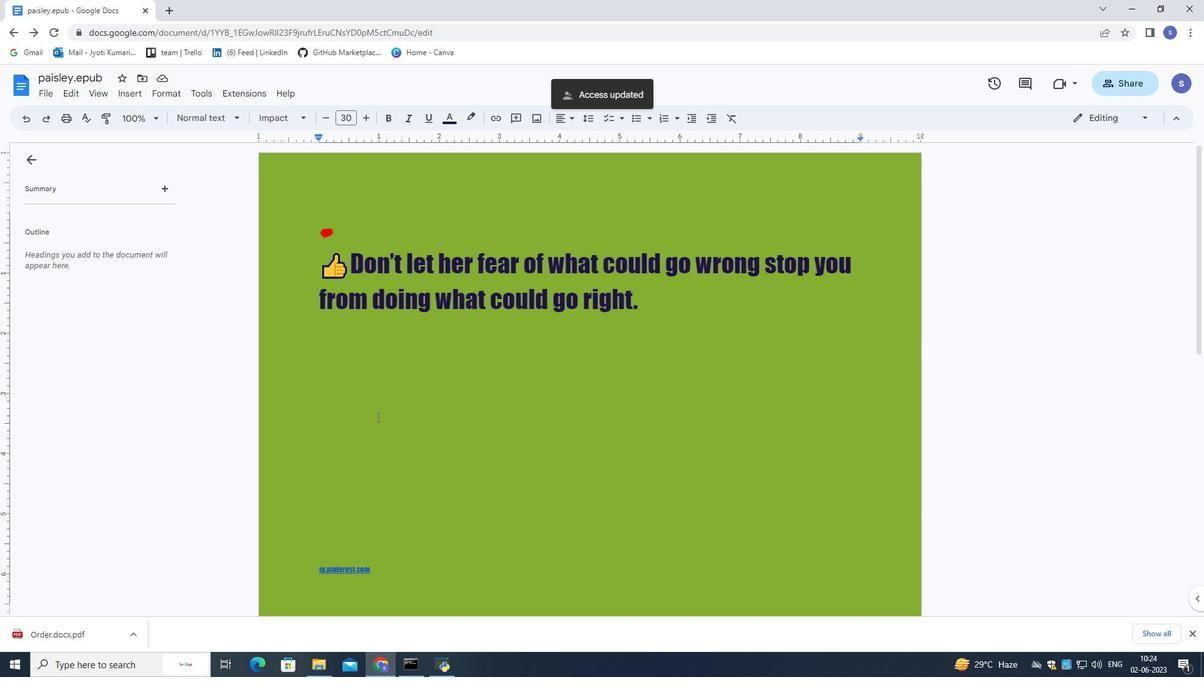 
Action: Mouse scrolled (377, 417) with delta (0, 0)
Screenshot: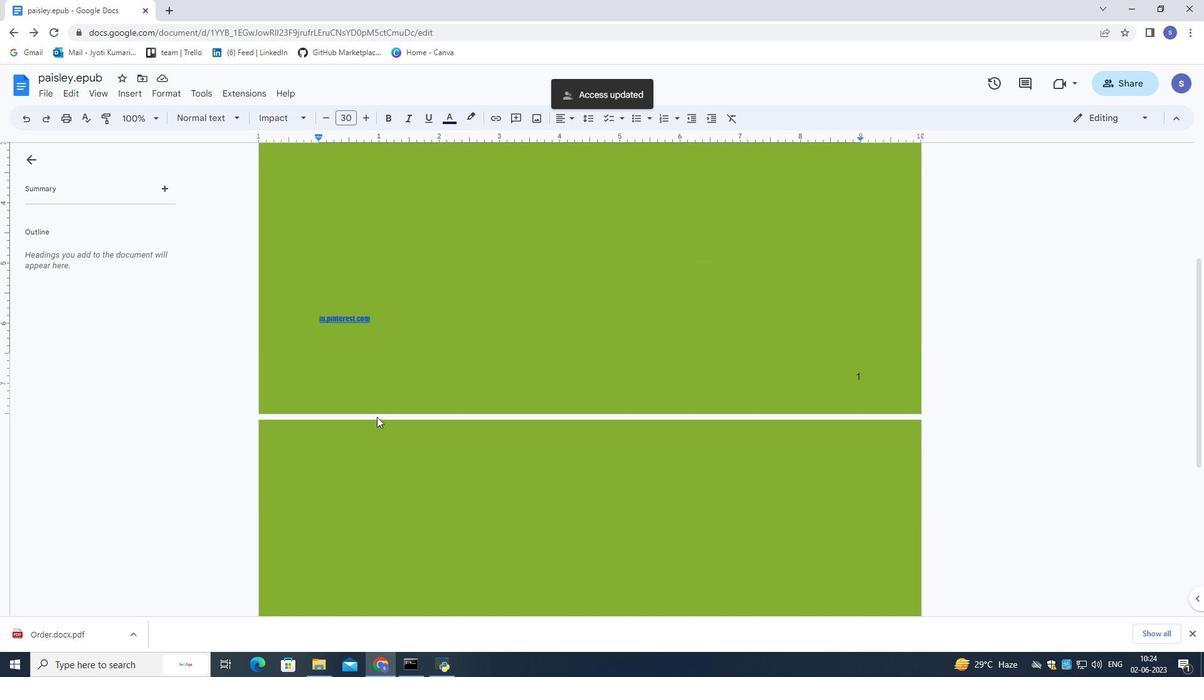
Action: Mouse scrolled (377, 417) with delta (0, 0)
Screenshot: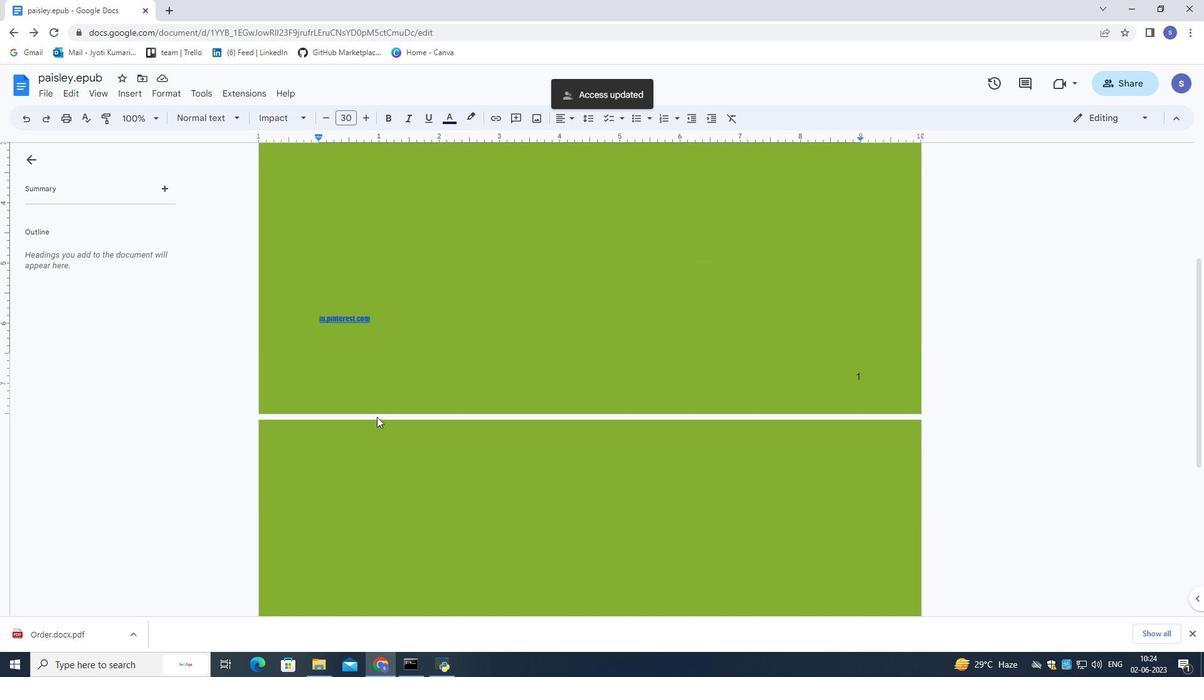 
Action: Mouse moved to (377, 417)
Screenshot: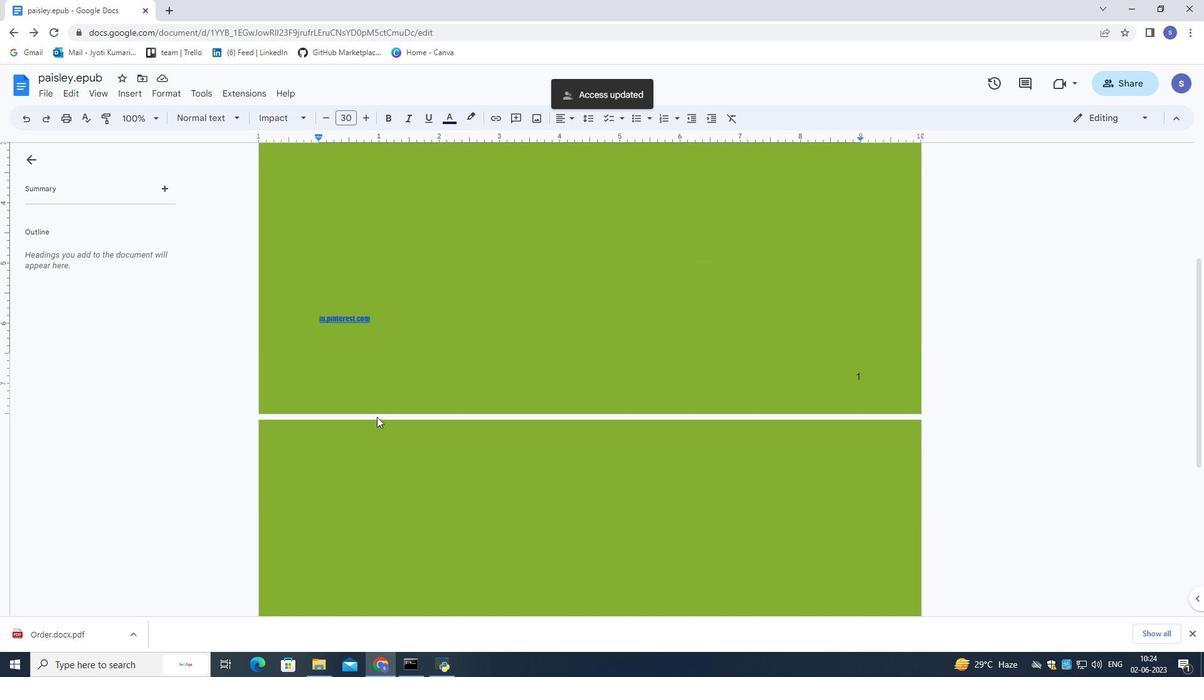 
Action: Mouse scrolled (377, 417) with delta (0, 0)
Screenshot: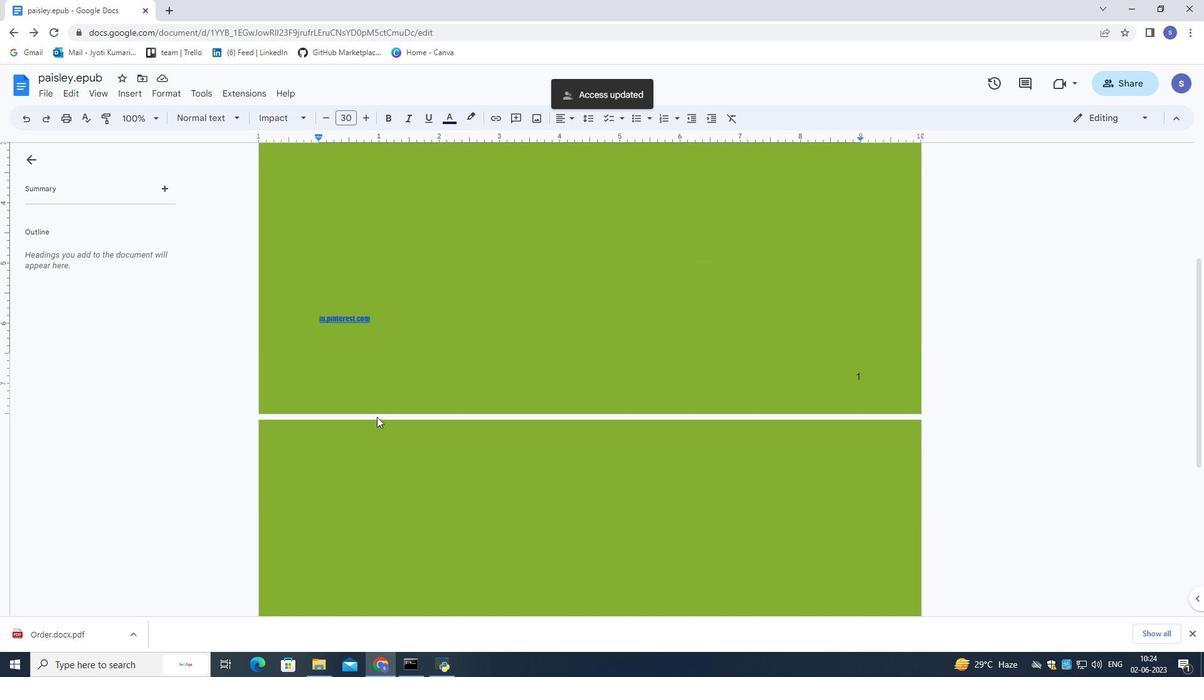 
Action: Mouse scrolled (377, 417) with delta (0, 0)
Screenshot: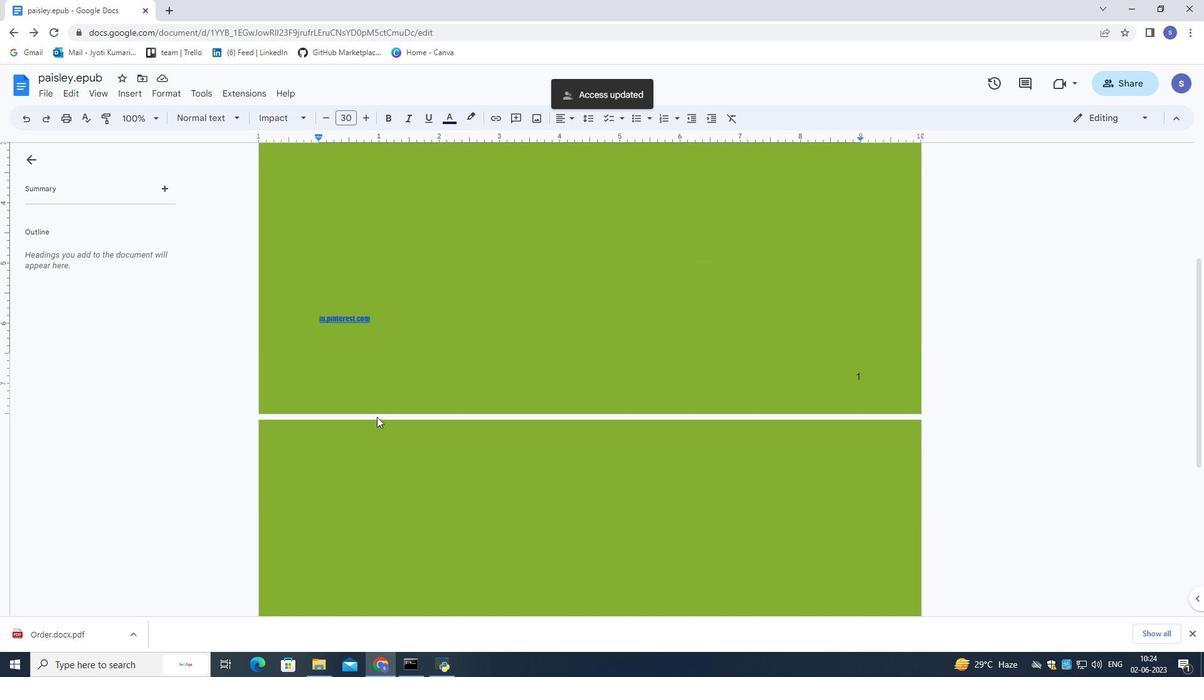 
Action: Mouse moved to (377, 416)
Screenshot: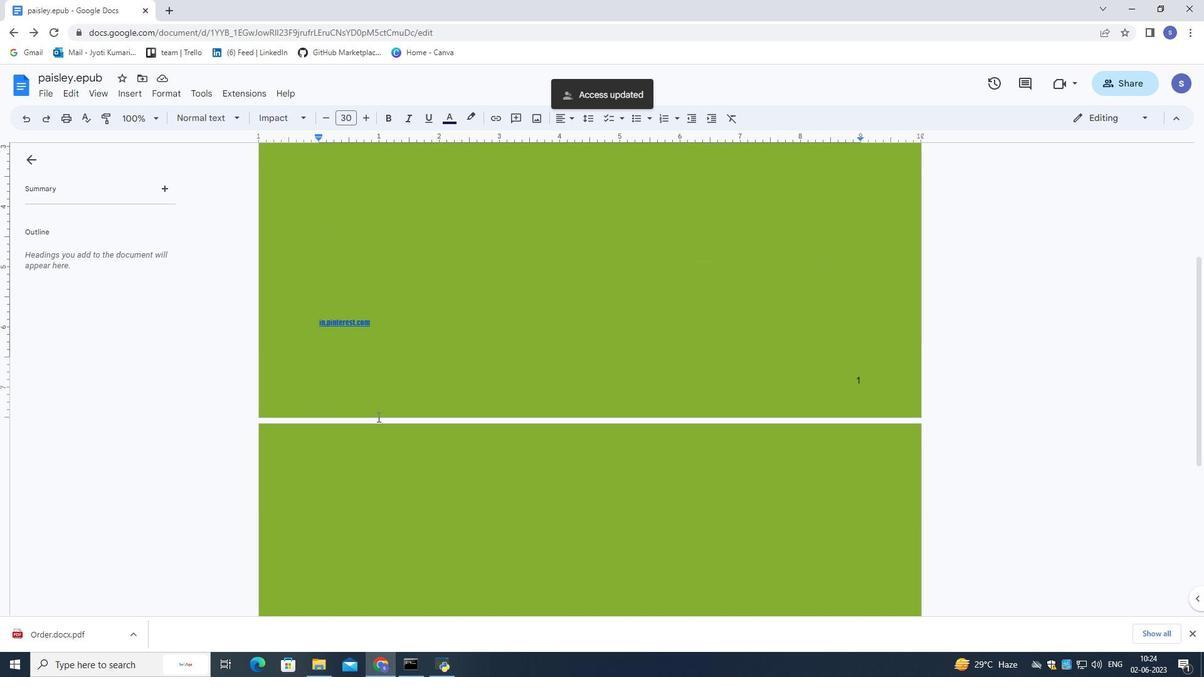 
Action: Mouse scrolled (377, 417) with delta (0, 0)
Screenshot: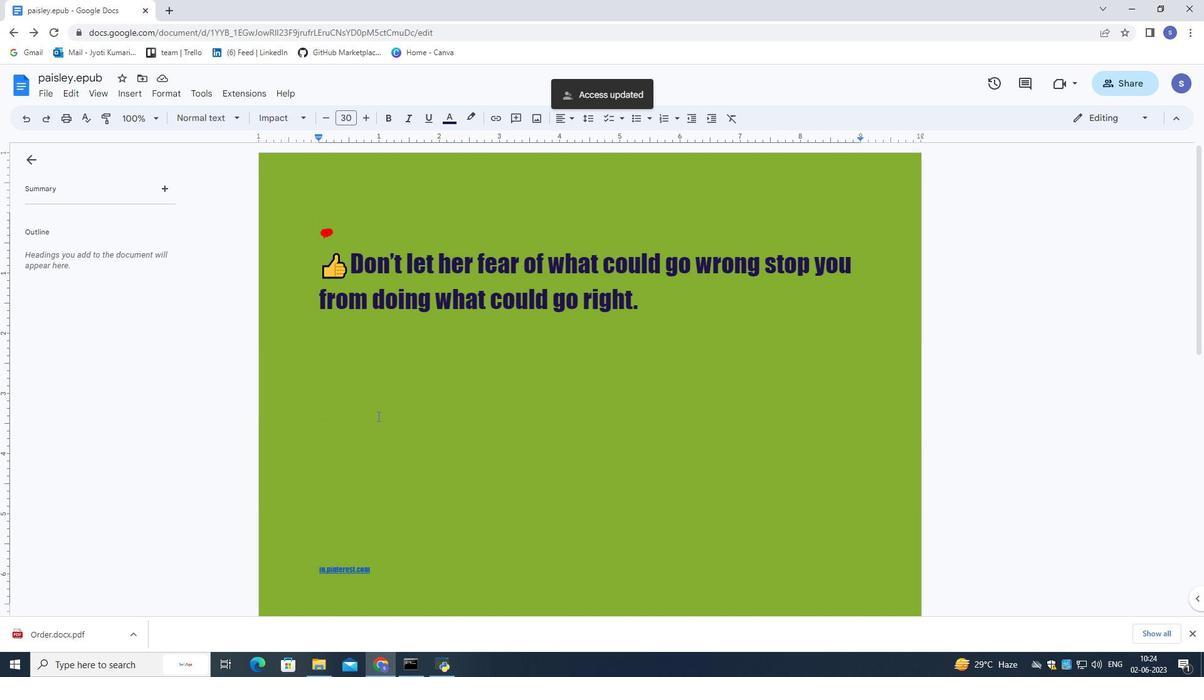 
Action: Mouse scrolled (377, 417) with delta (0, 0)
Screenshot: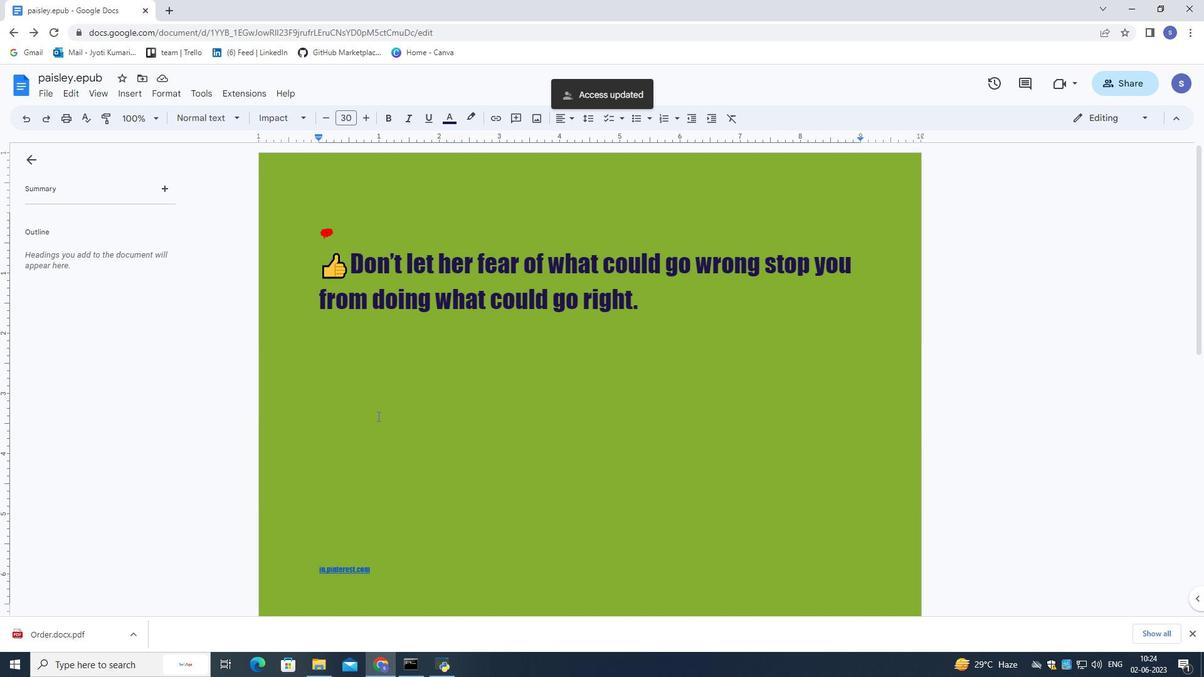 
Action: Mouse moved to (46, 92)
Screenshot: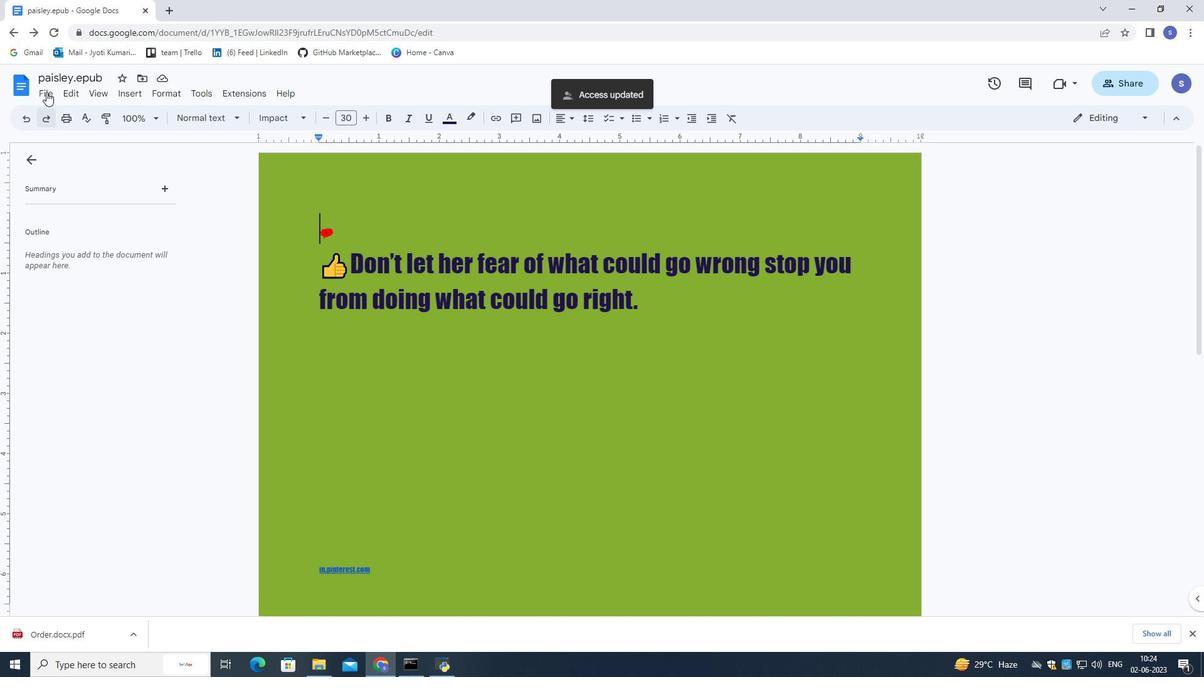 
Action: Mouse pressed left at (46, 92)
Screenshot: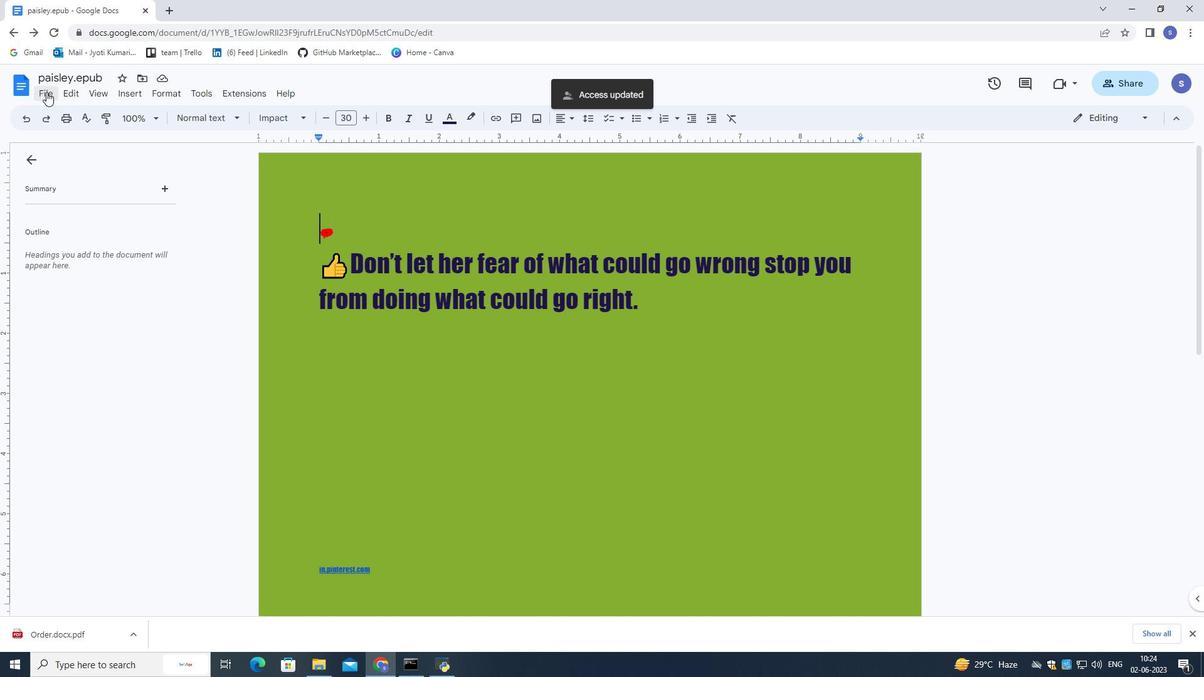 
Action: Mouse moved to (349, 451)
Screenshot: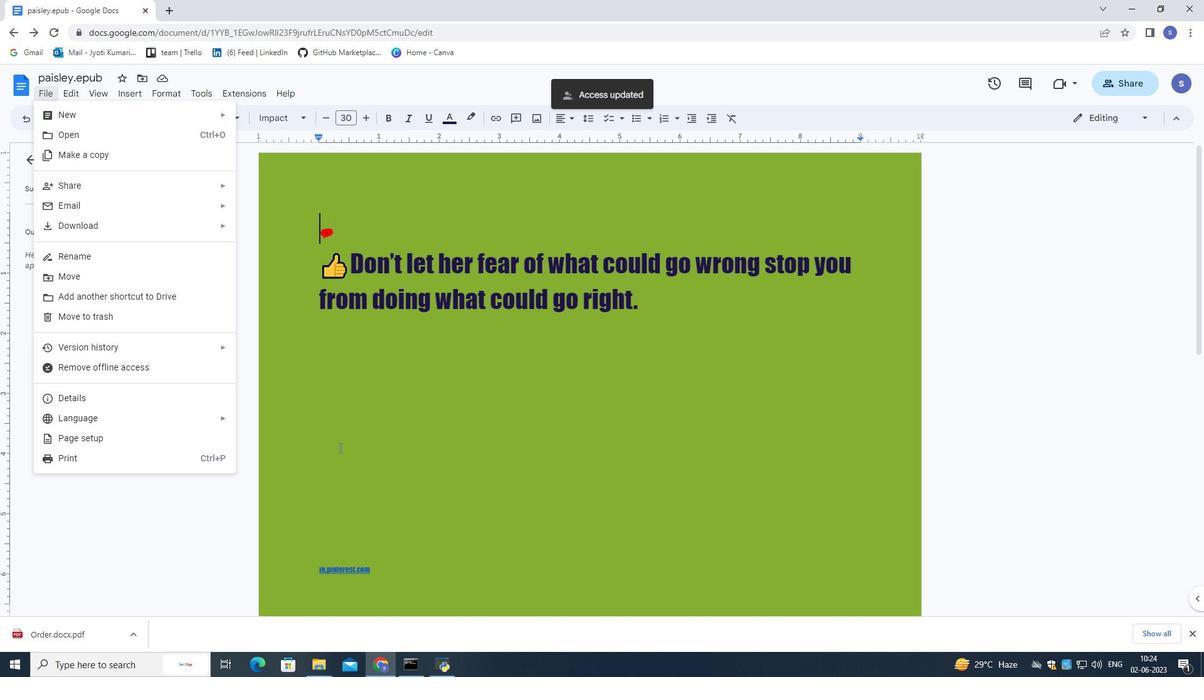 
Action: Mouse pressed left at (349, 451)
Screenshot: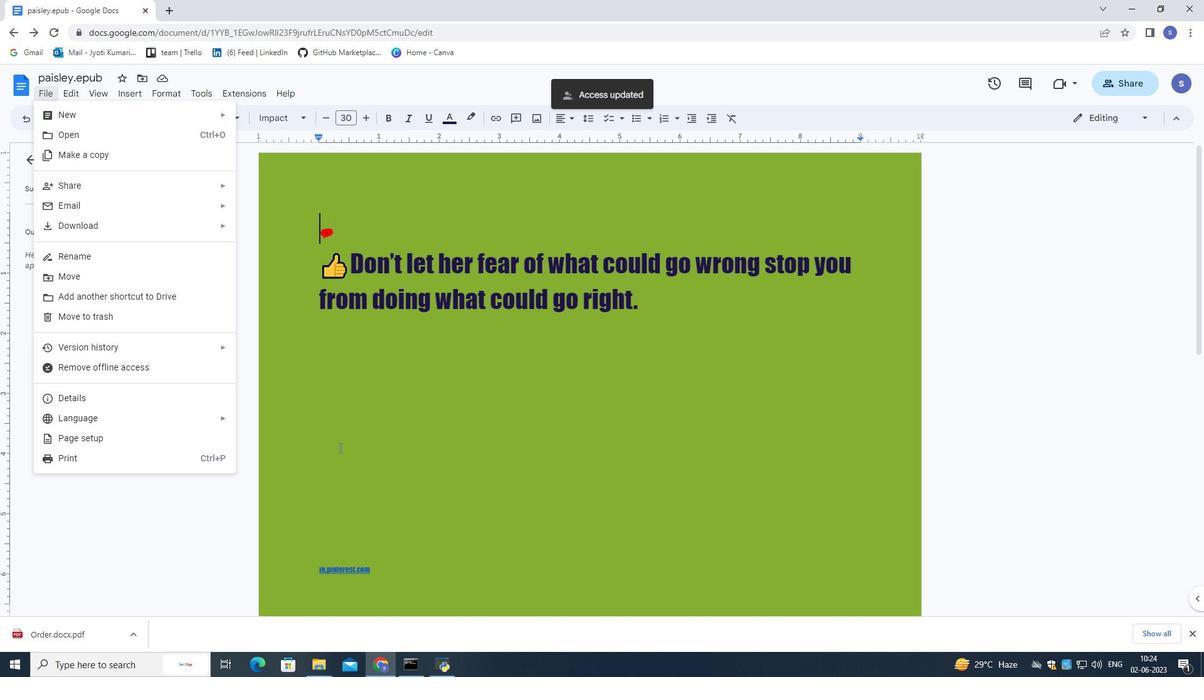 
Action: Mouse moved to (351, 452)
Screenshot: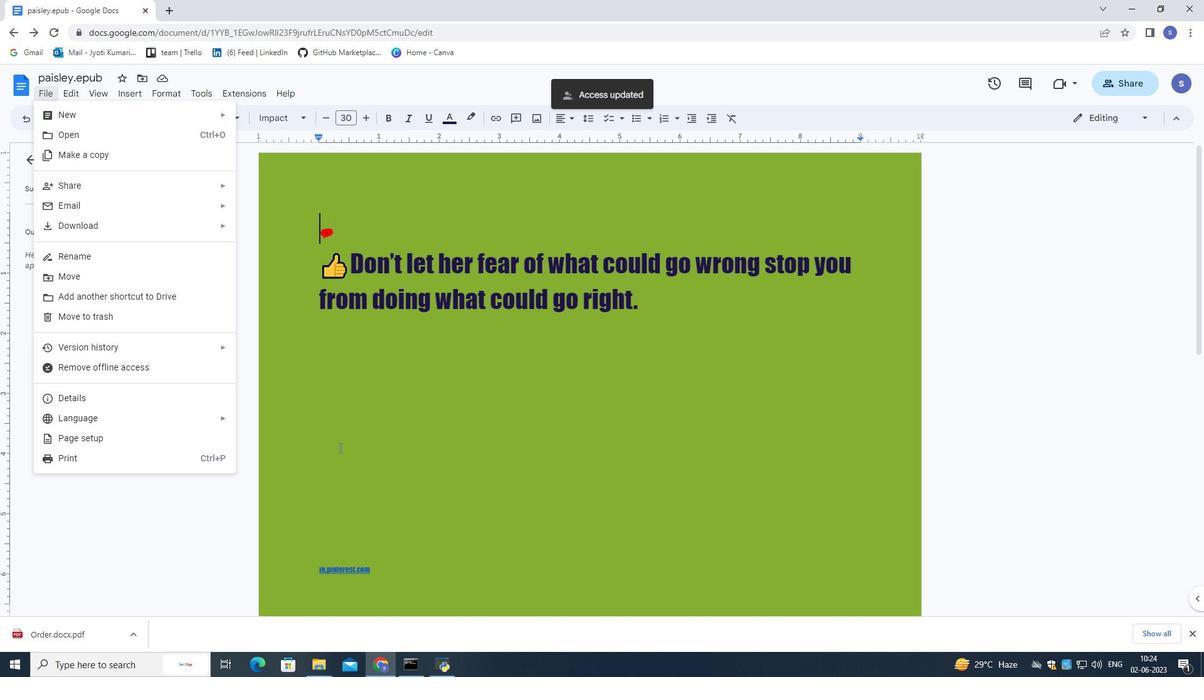 
